 Task: Check the average views per listing of tub shower in the last 1 year.
Action: Mouse moved to (1137, 268)
Screenshot: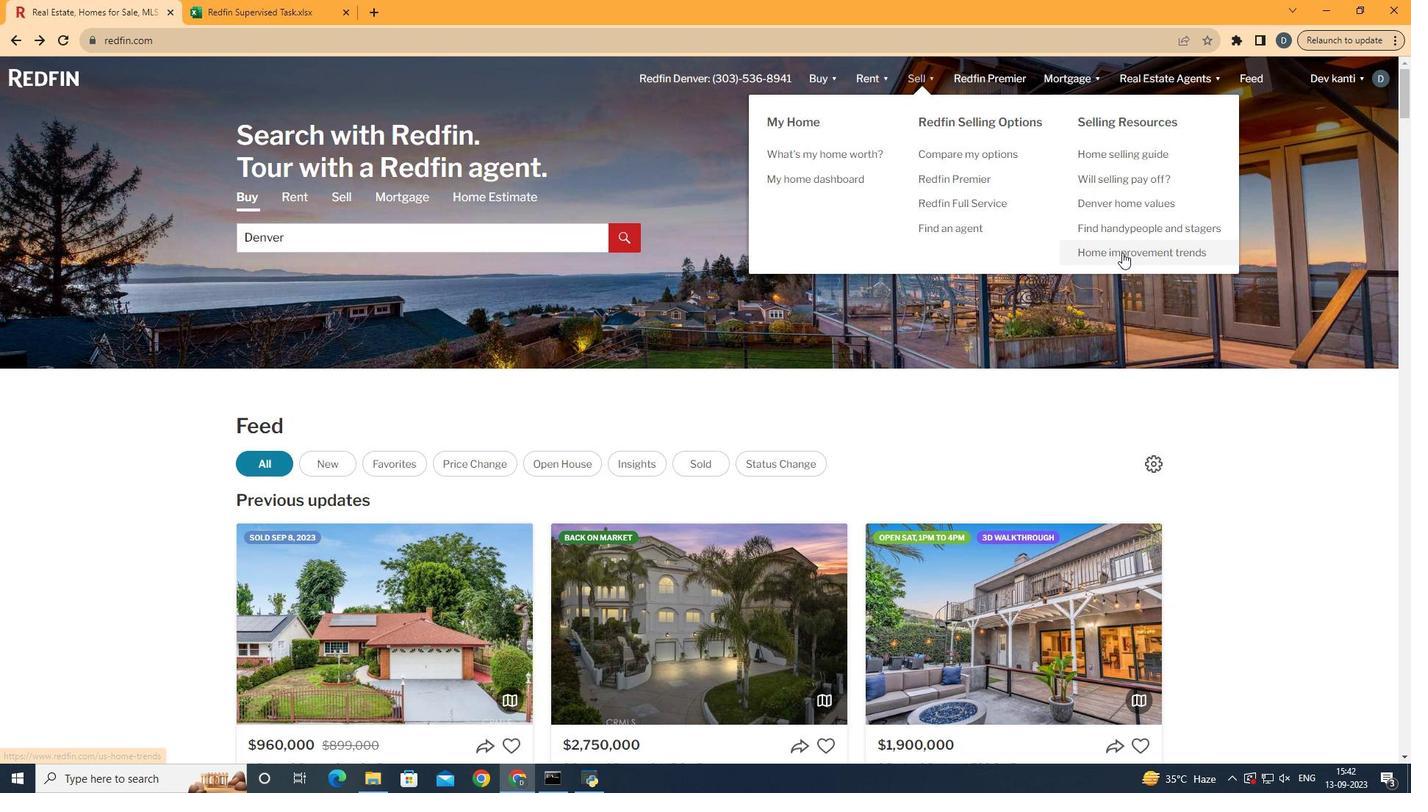 
Action: Mouse pressed left at (1137, 268)
Screenshot: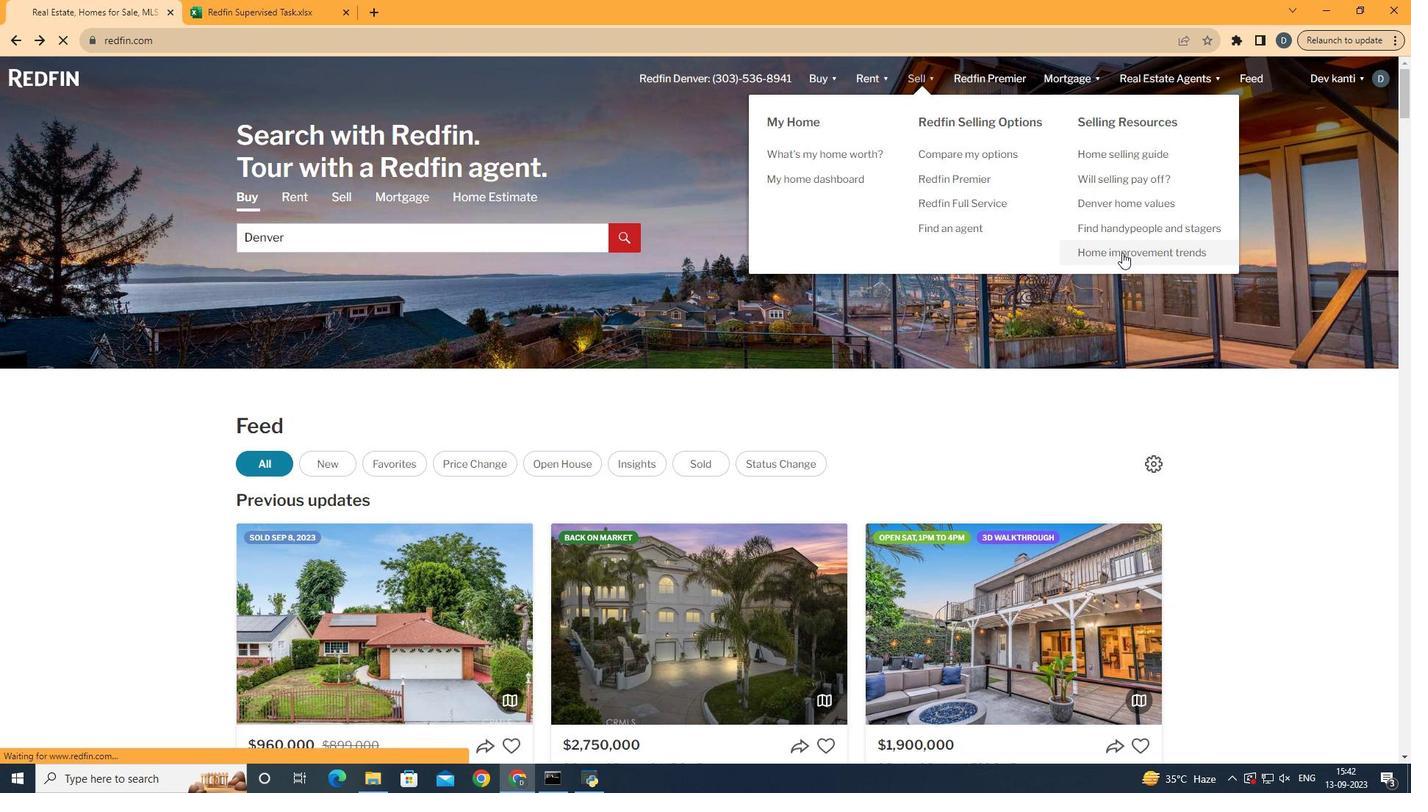 
Action: Mouse moved to (393, 294)
Screenshot: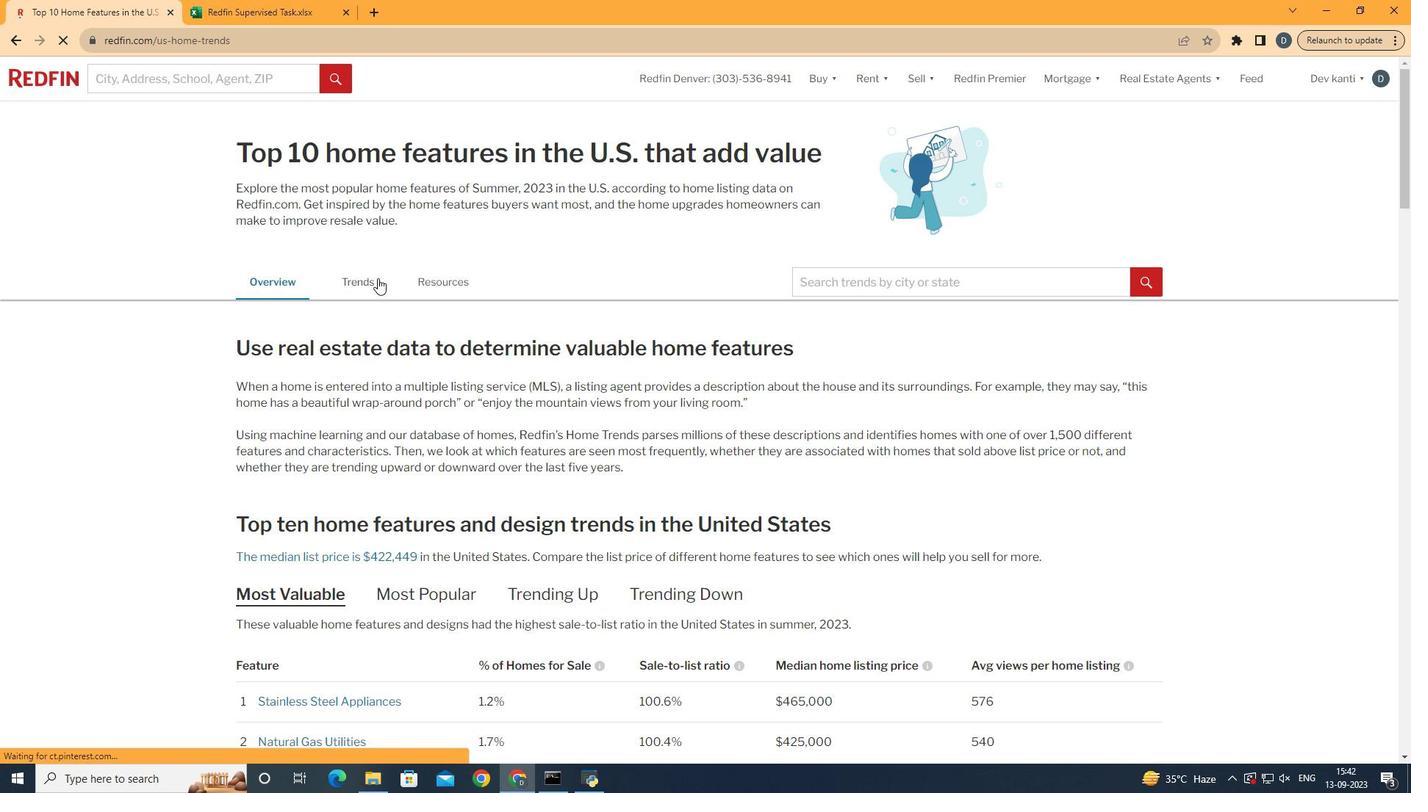 
Action: Mouse pressed left at (393, 294)
Screenshot: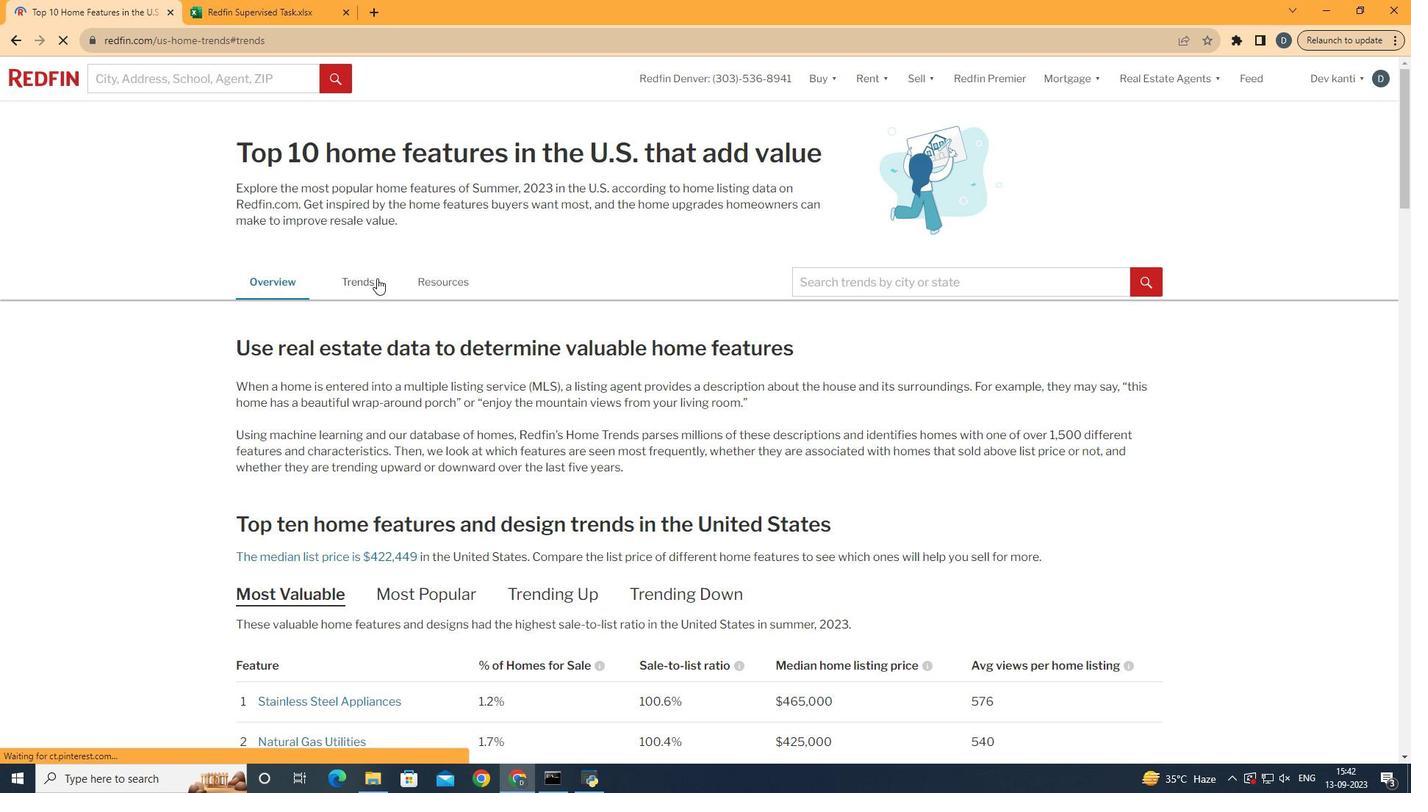 
Action: Mouse moved to (507, 349)
Screenshot: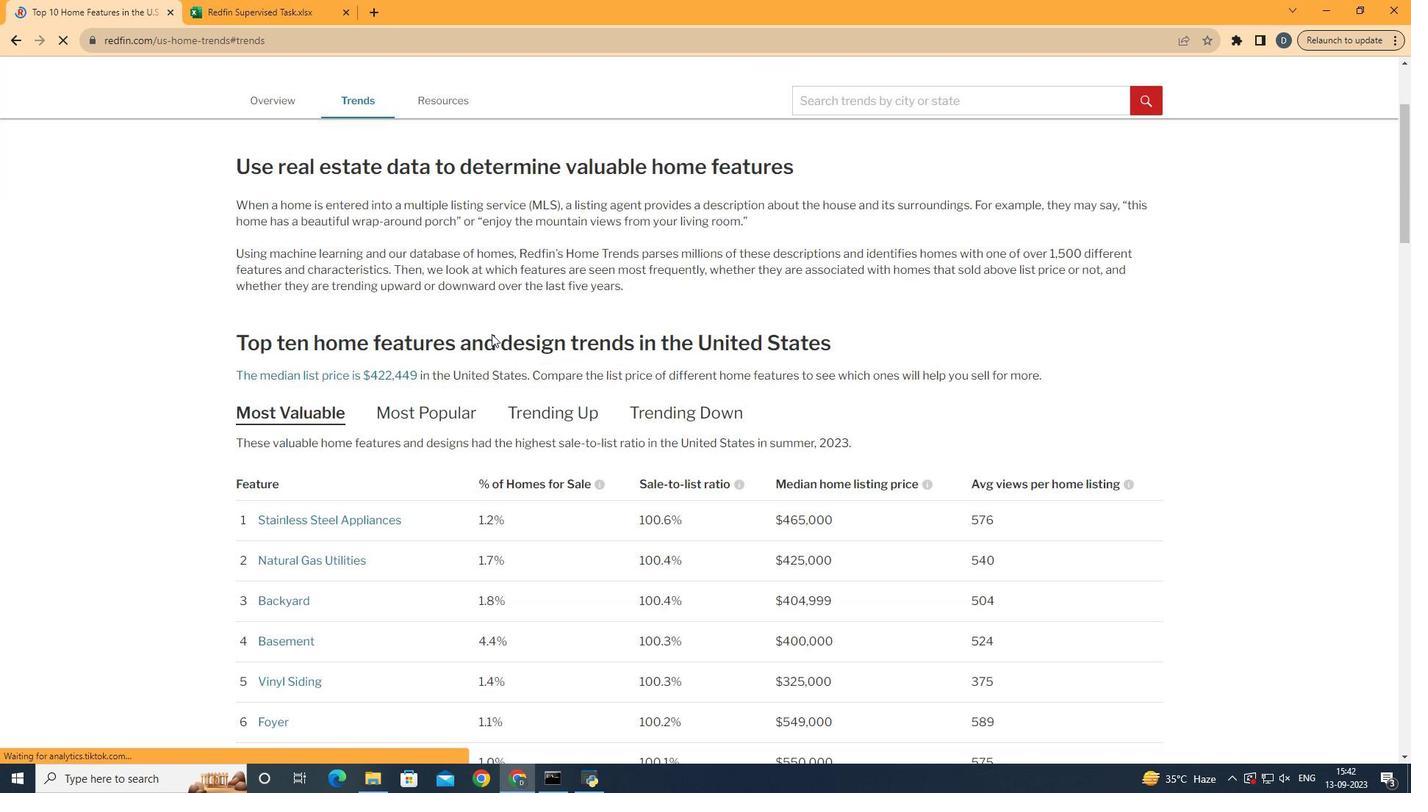 
Action: Mouse scrolled (507, 349) with delta (0, 0)
Screenshot: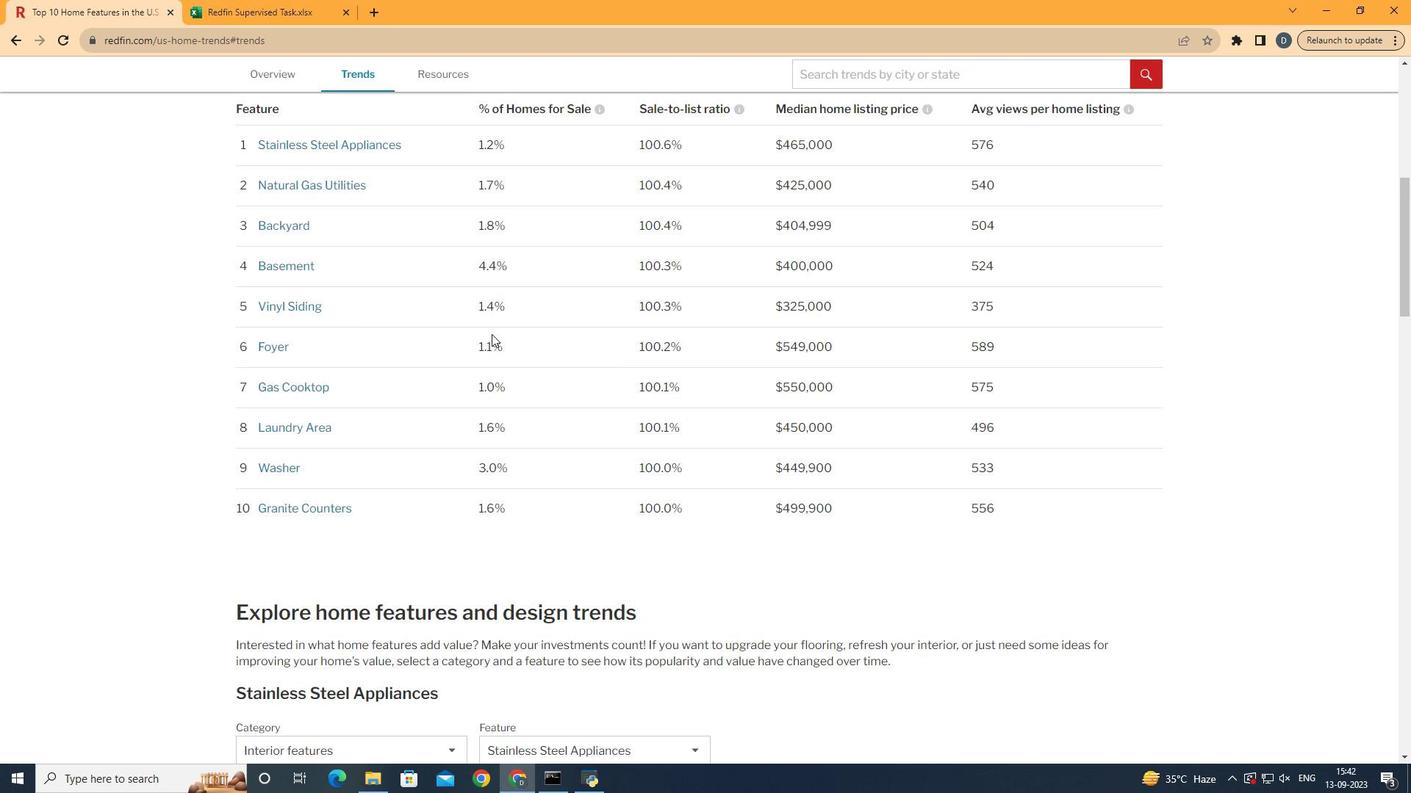 
Action: Mouse scrolled (507, 349) with delta (0, 0)
Screenshot: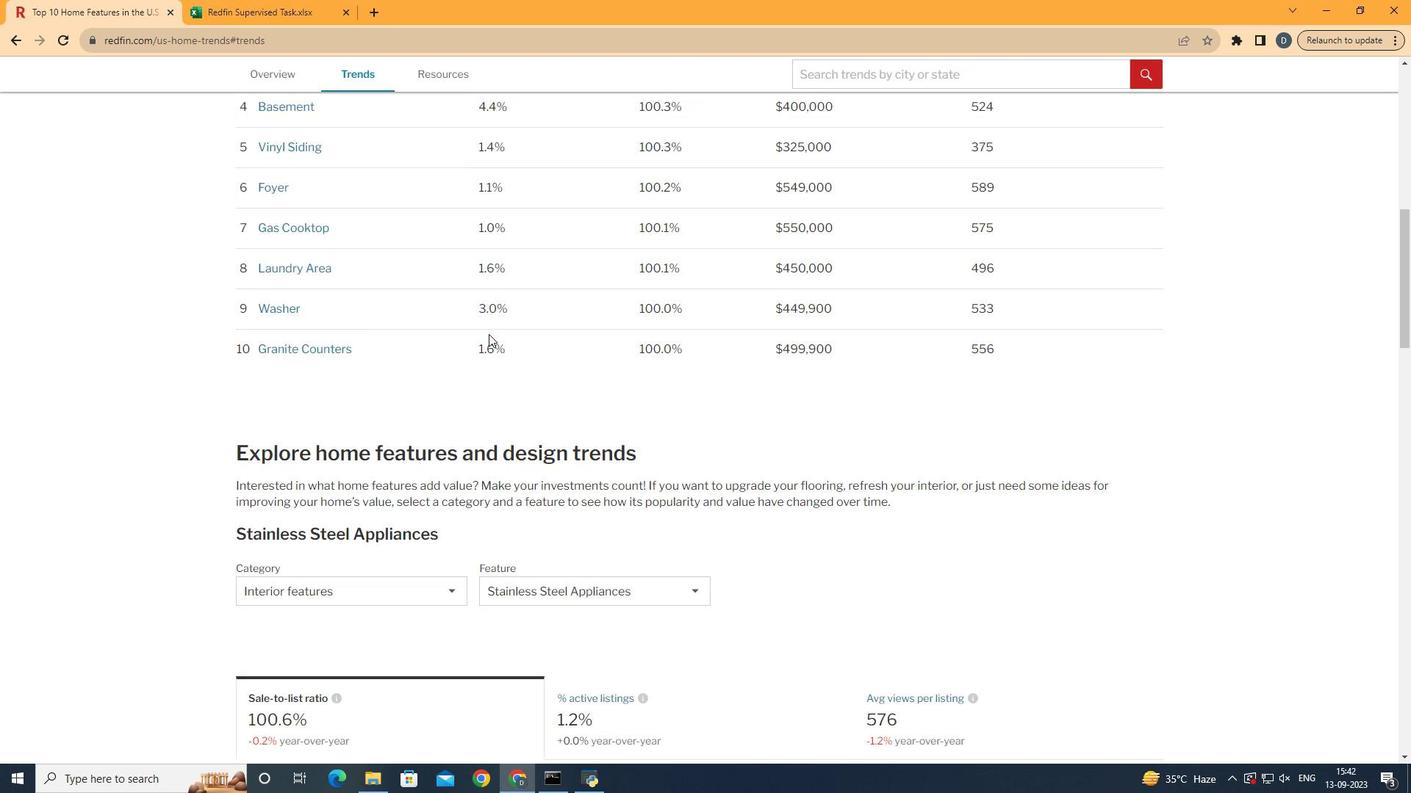 
Action: Mouse scrolled (507, 349) with delta (0, 0)
Screenshot: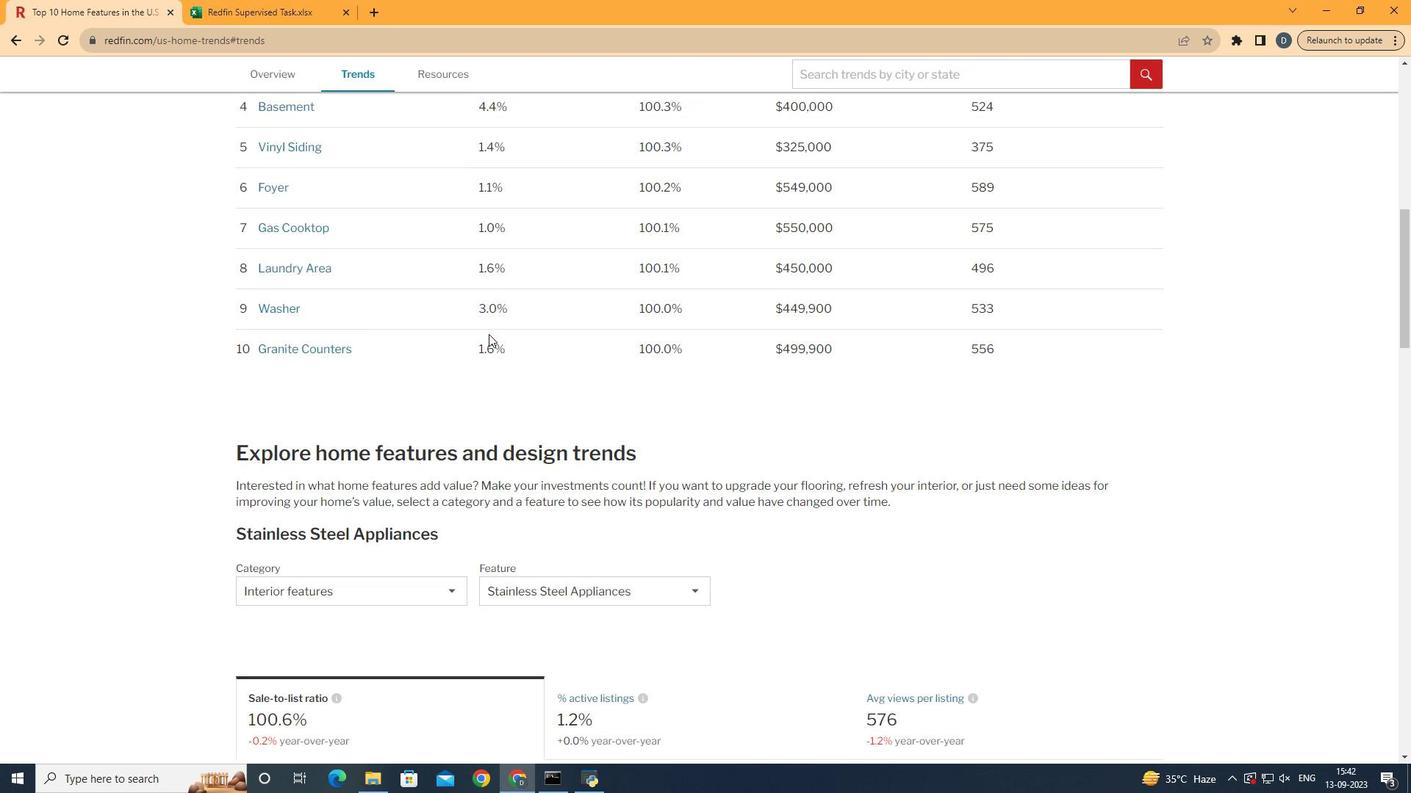 
Action: Mouse scrolled (507, 349) with delta (0, 0)
Screenshot: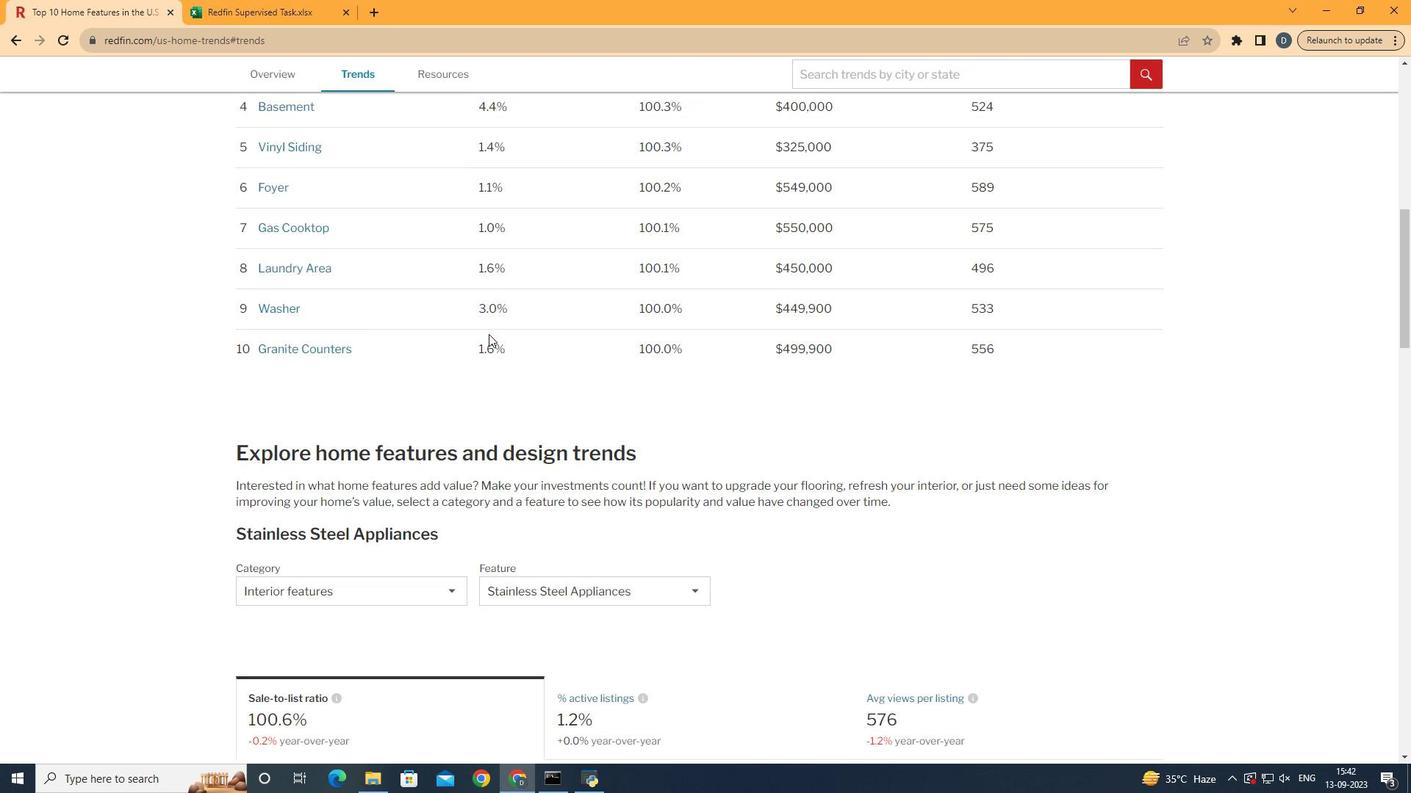 
Action: Mouse scrolled (507, 349) with delta (0, 0)
Screenshot: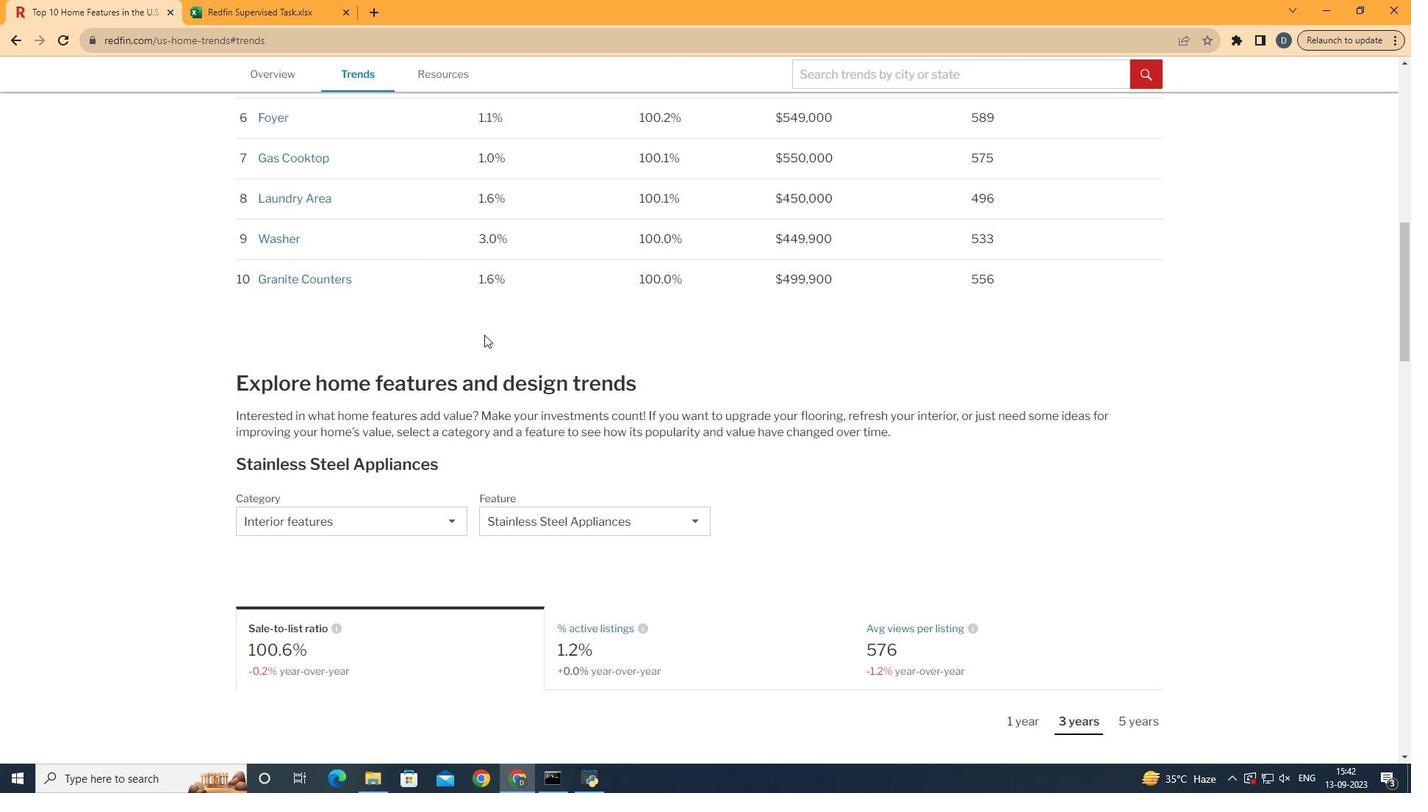
Action: Mouse moved to (496, 350)
Screenshot: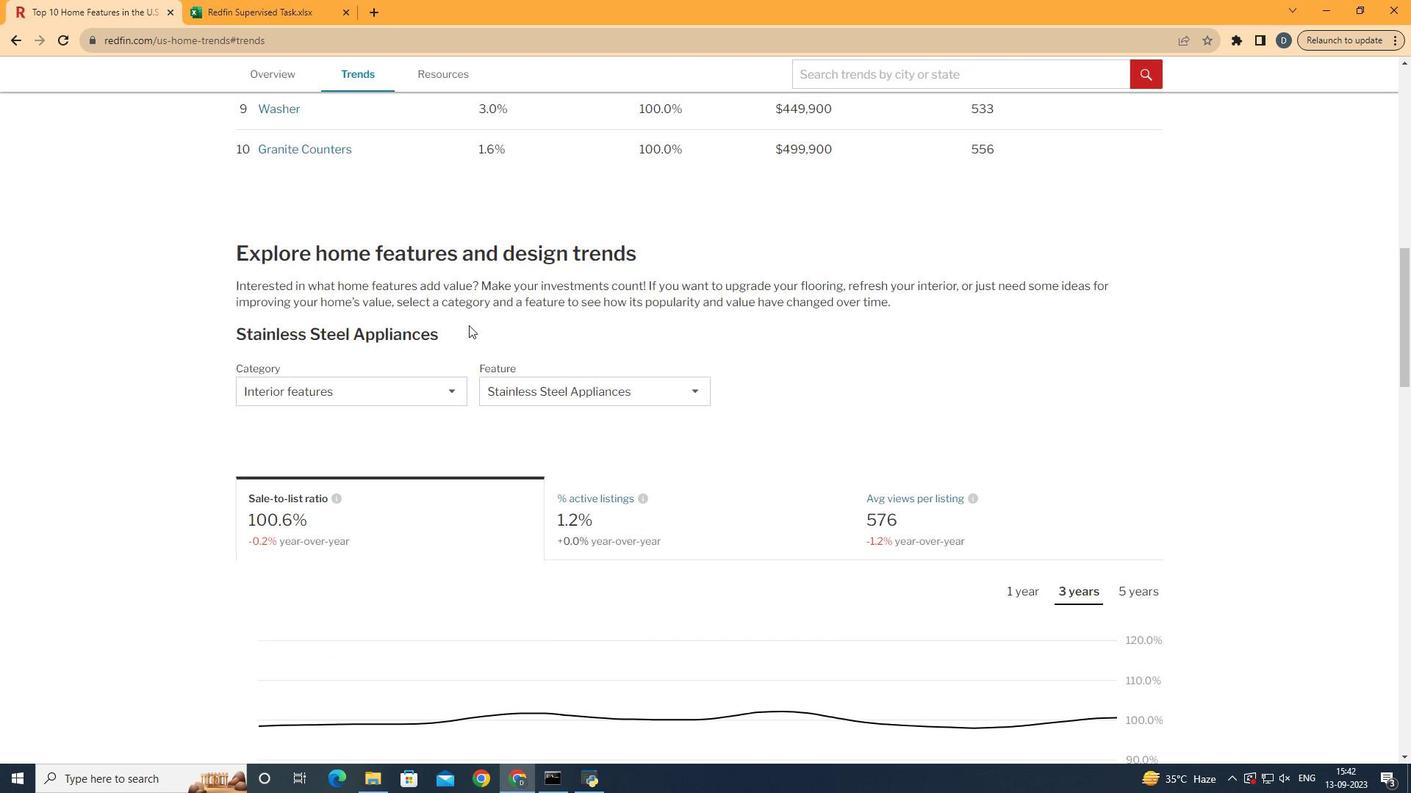 
Action: Mouse scrolled (496, 349) with delta (0, 0)
Screenshot: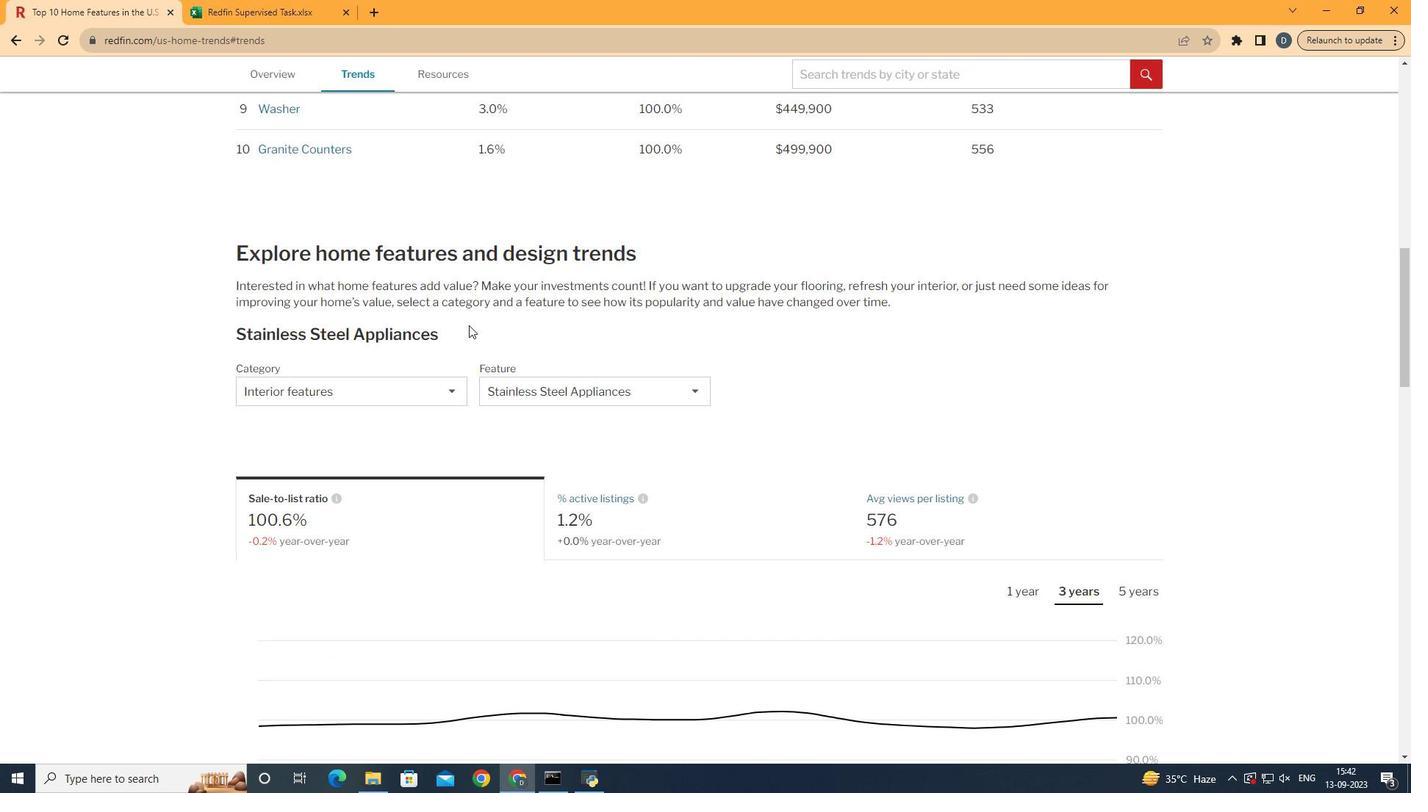 
Action: Mouse moved to (496, 350)
Screenshot: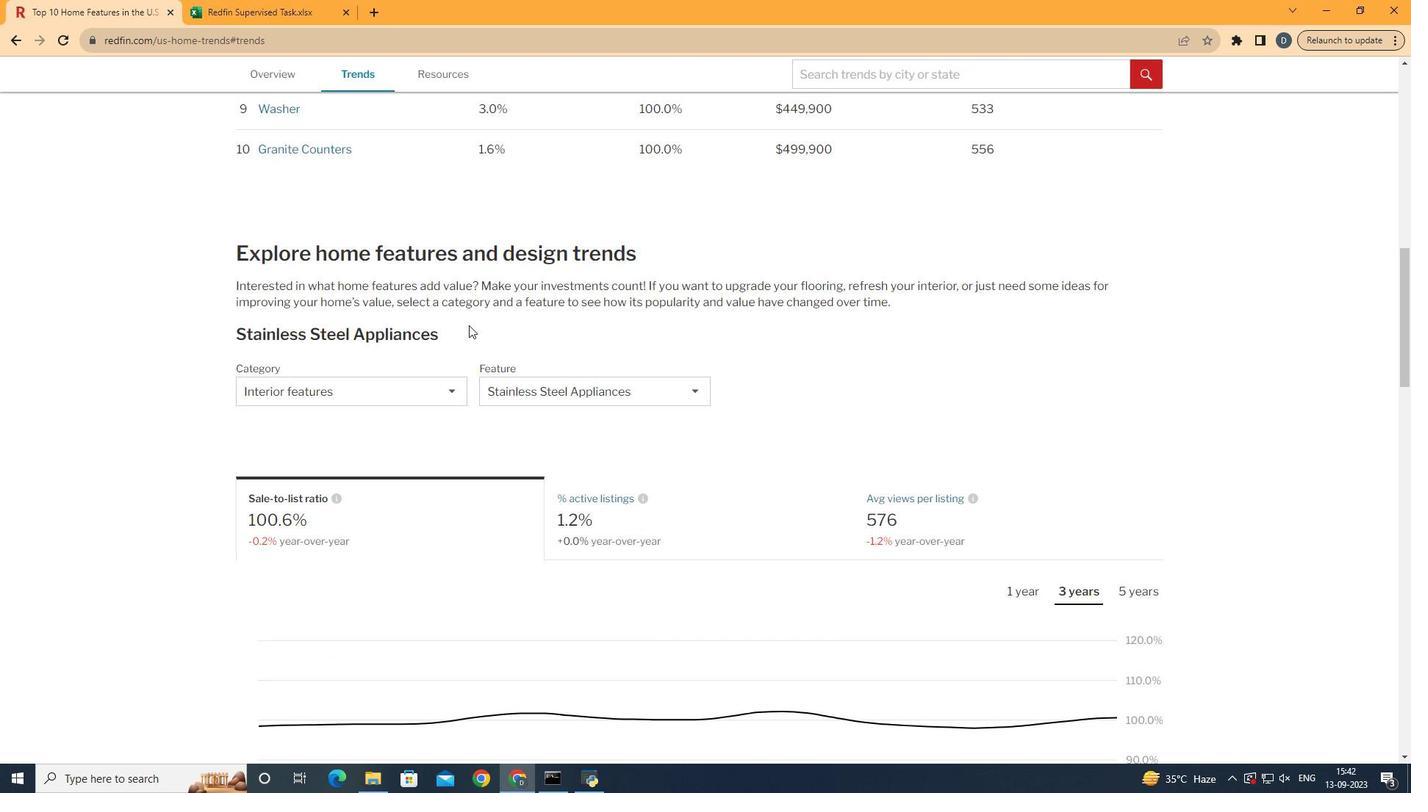 
Action: Mouse scrolled (496, 349) with delta (0, 0)
Screenshot: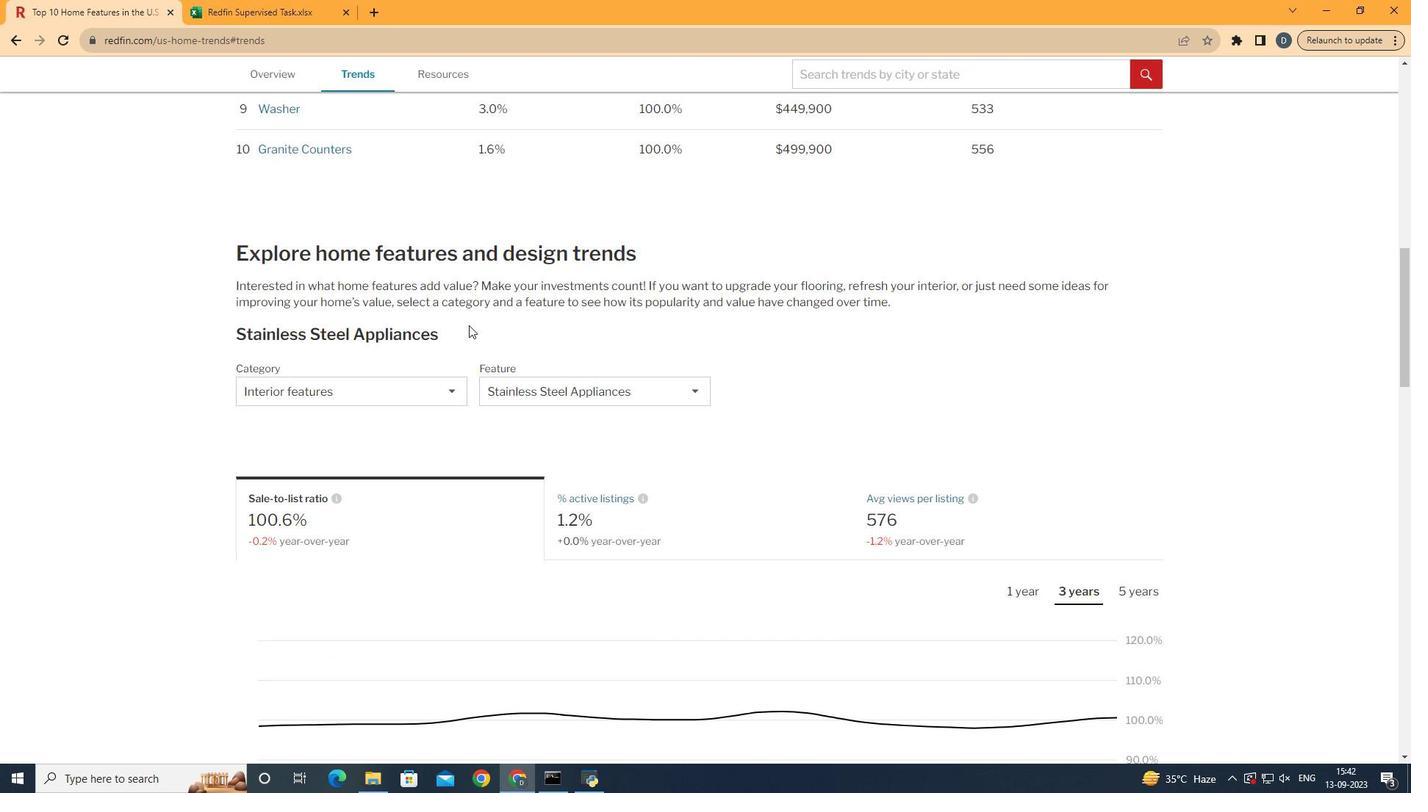 
Action: Mouse moved to (400, 387)
Screenshot: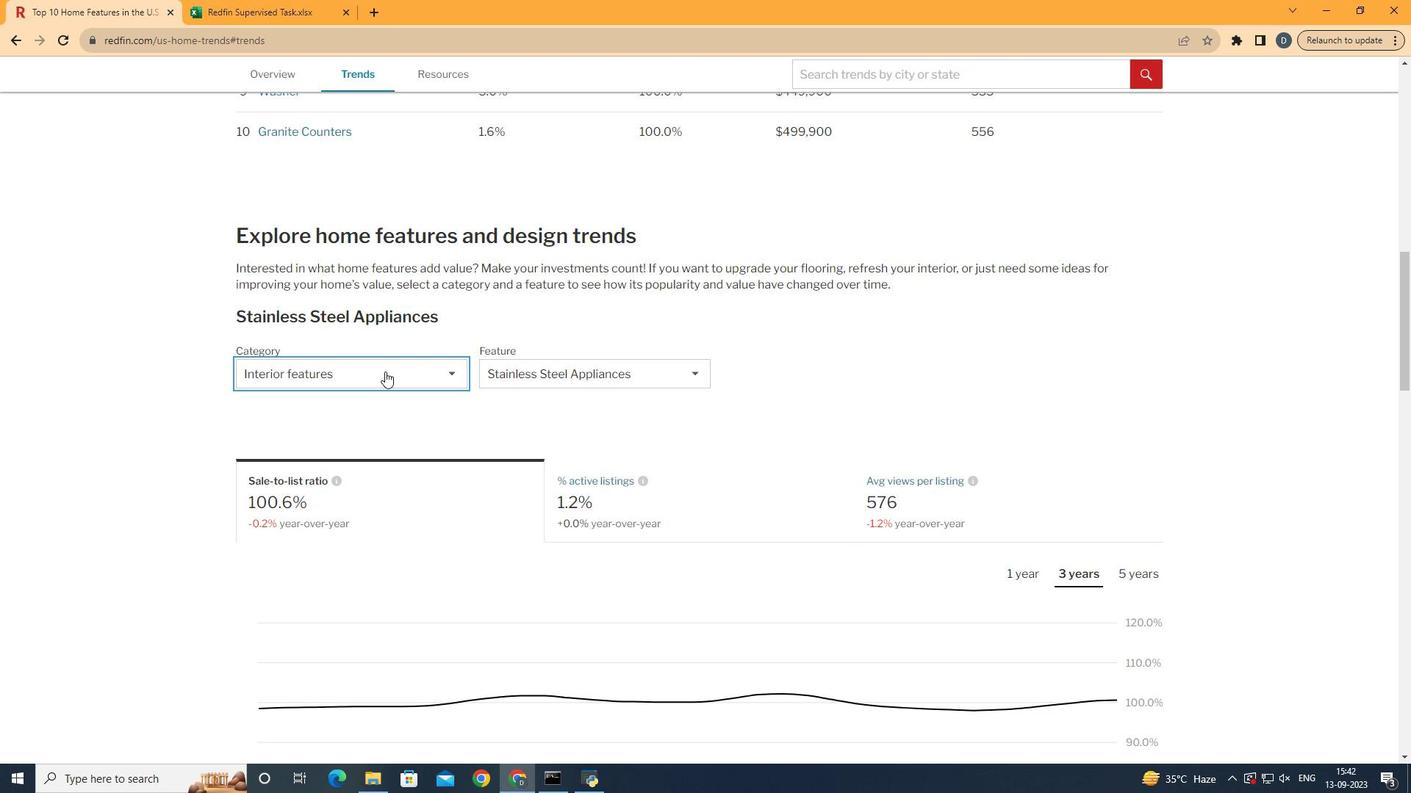
Action: Mouse pressed left at (400, 387)
Screenshot: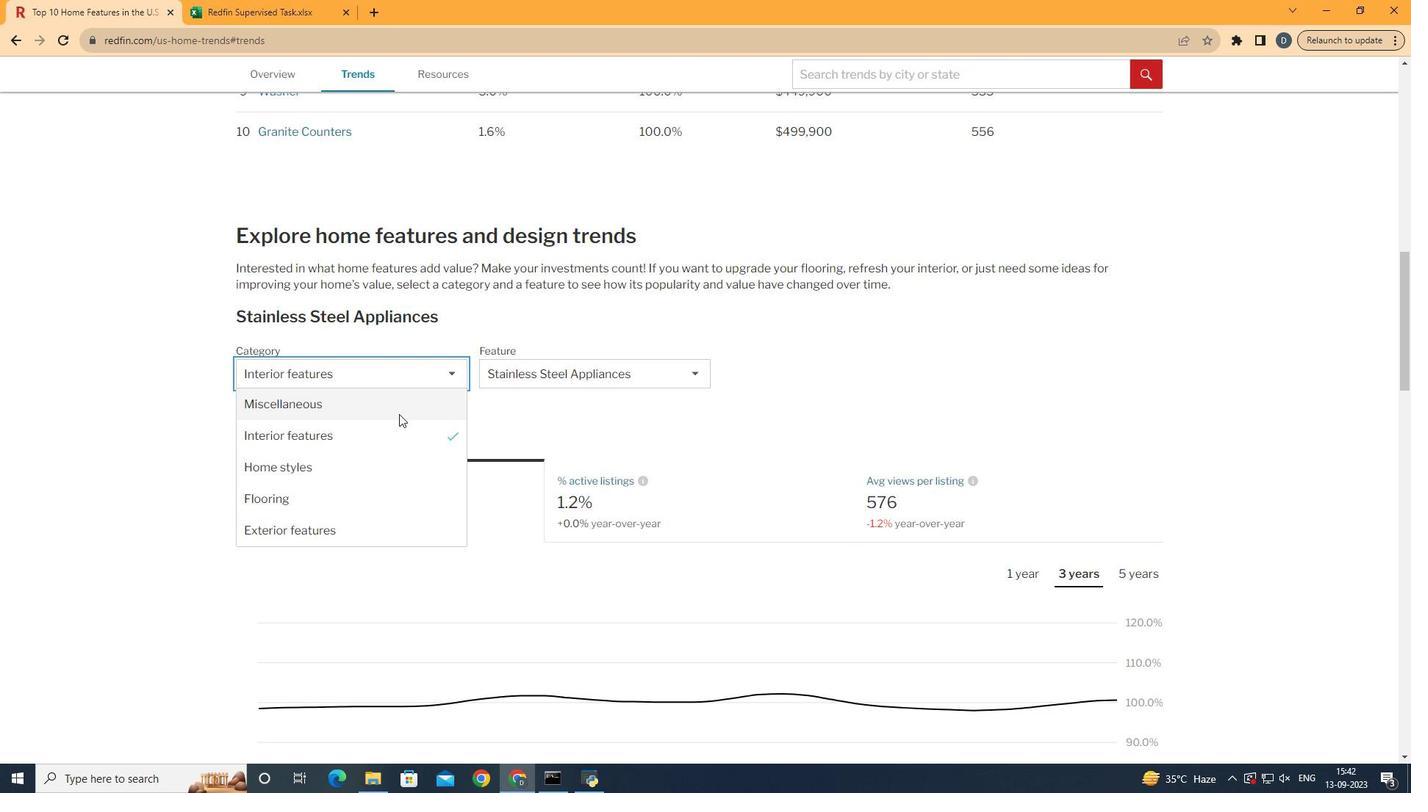 
Action: Mouse moved to (416, 460)
Screenshot: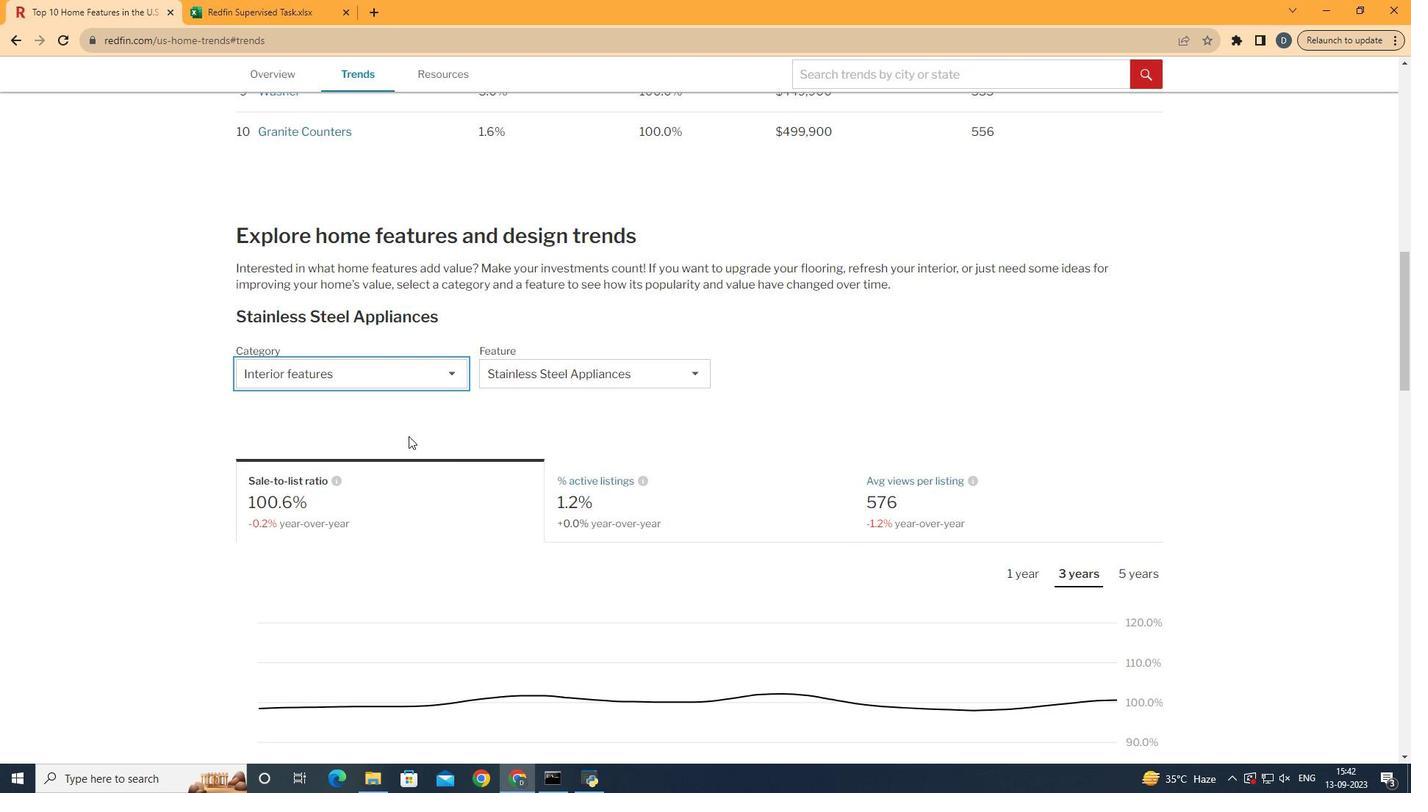 
Action: Mouse pressed left at (416, 460)
Screenshot: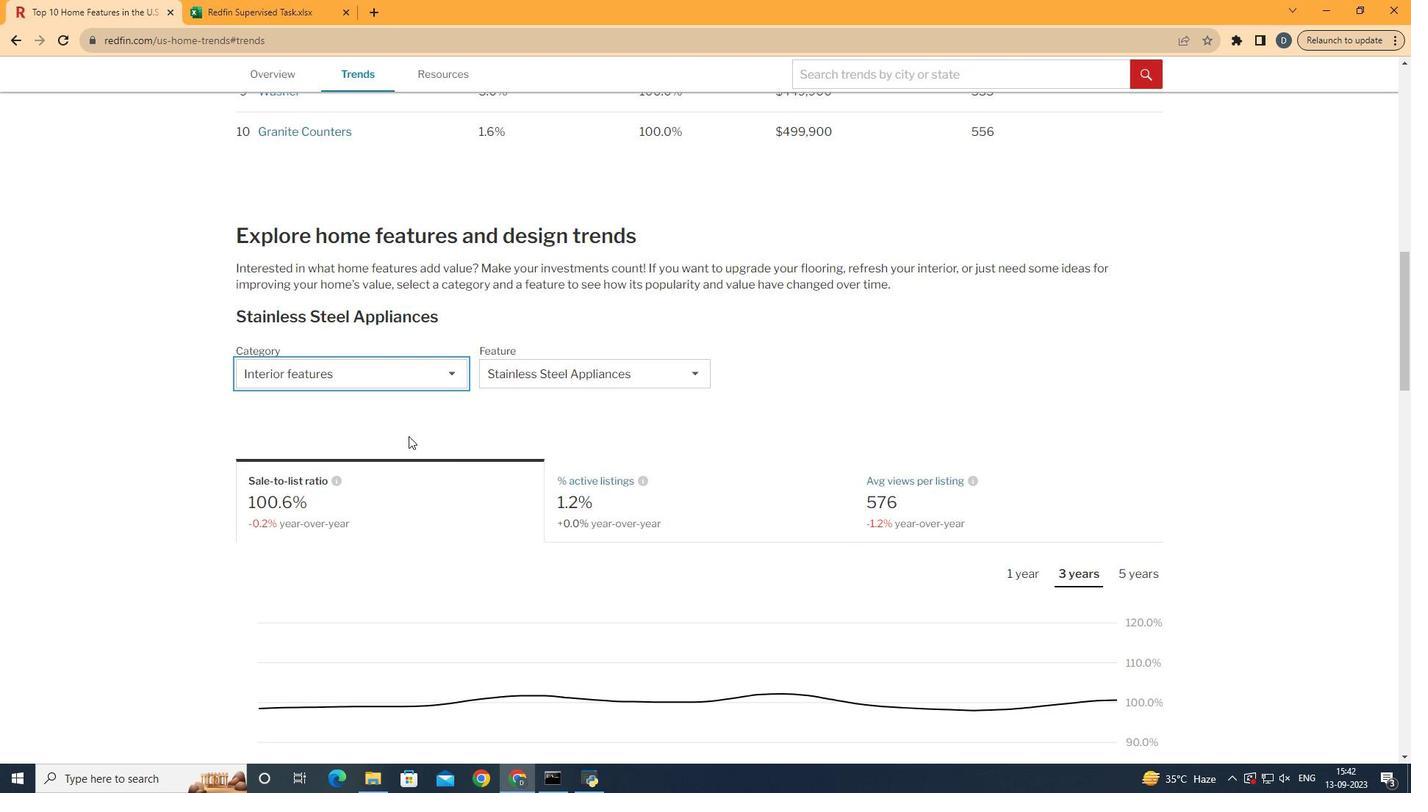 
Action: Mouse moved to (568, 389)
Screenshot: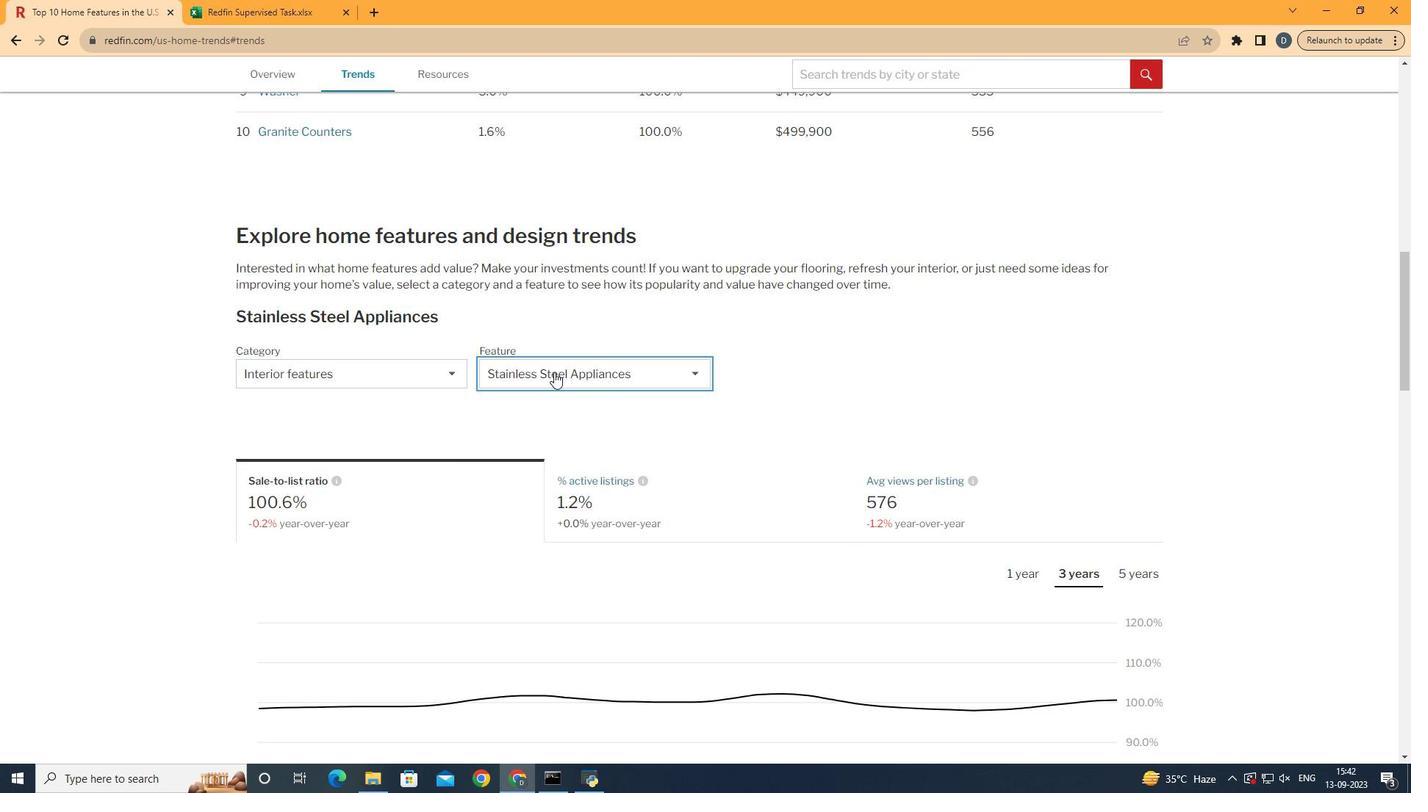 
Action: Mouse pressed left at (568, 389)
Screenshot: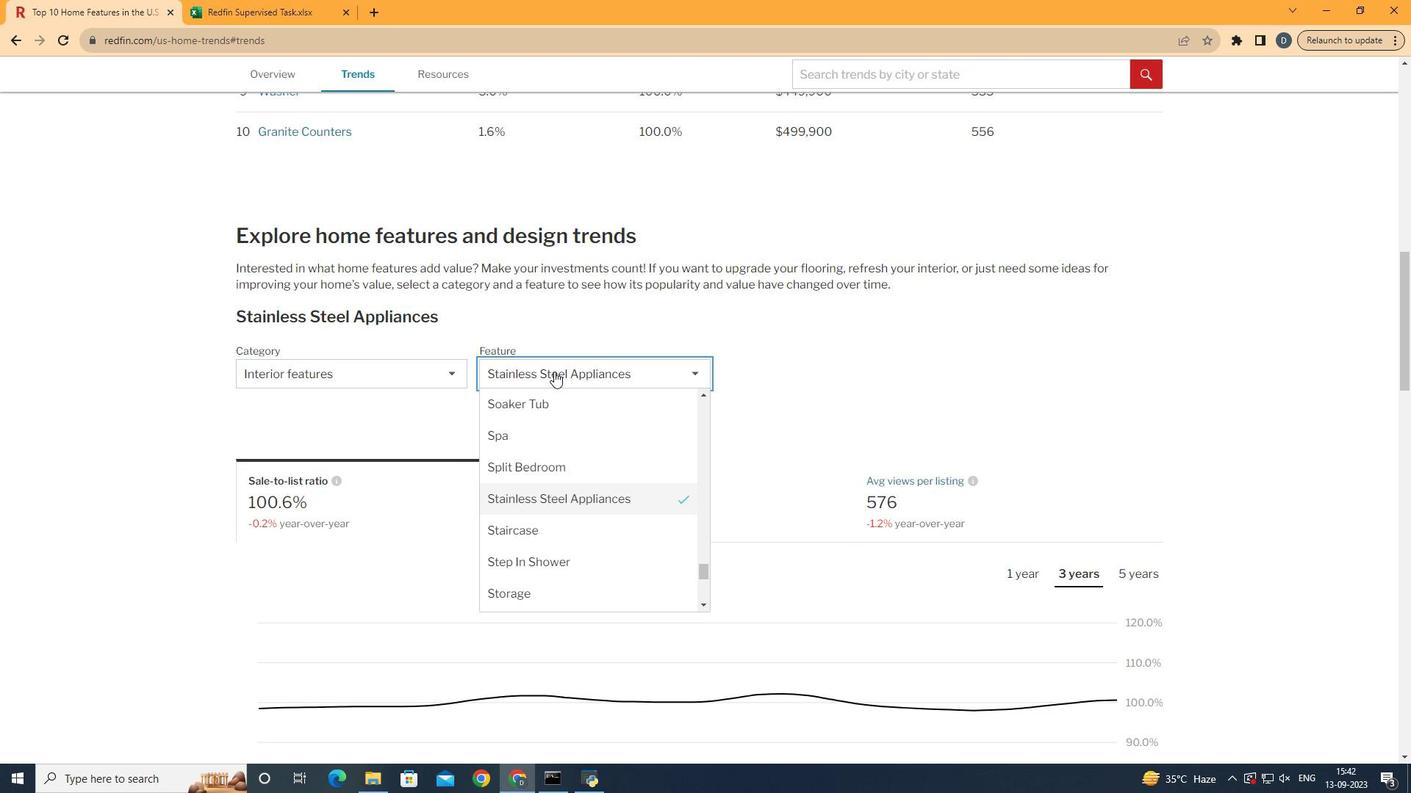 
Action: Mouse moved to (636, 529)
Screenshot: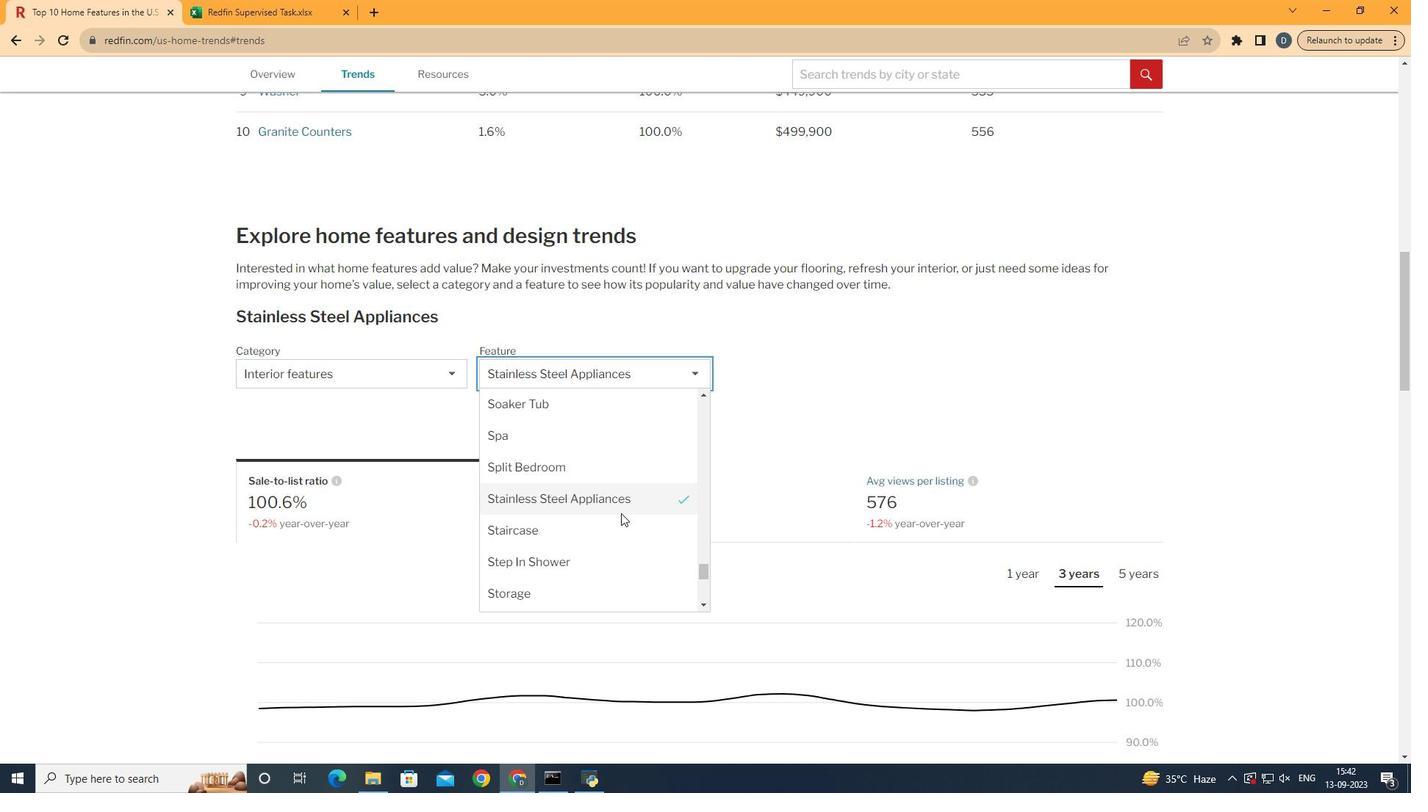 
Action: Mouse scrolled (636, 529) with delta (0, 0)
Screenshot: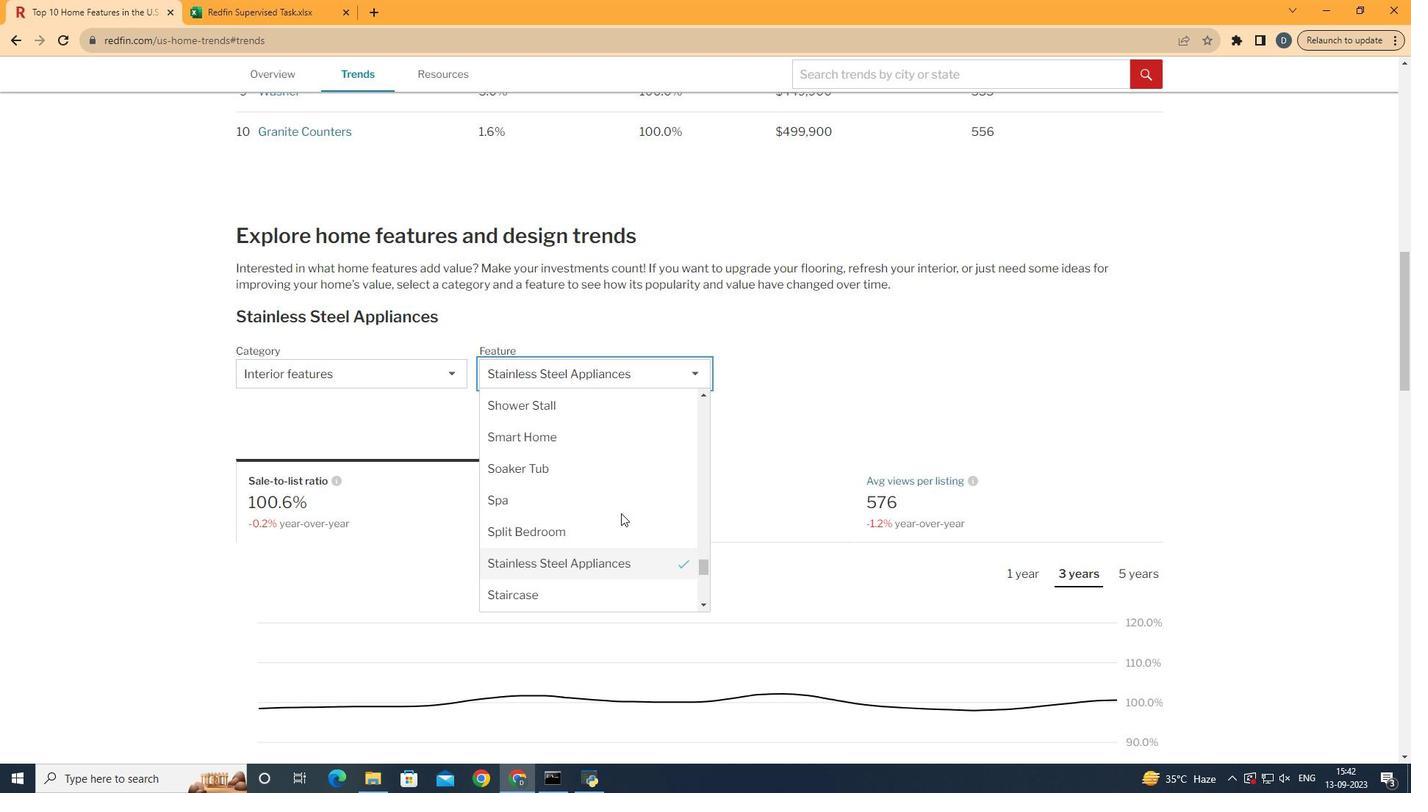 
Action: Mouse moved to (615, 478)
Screenshot: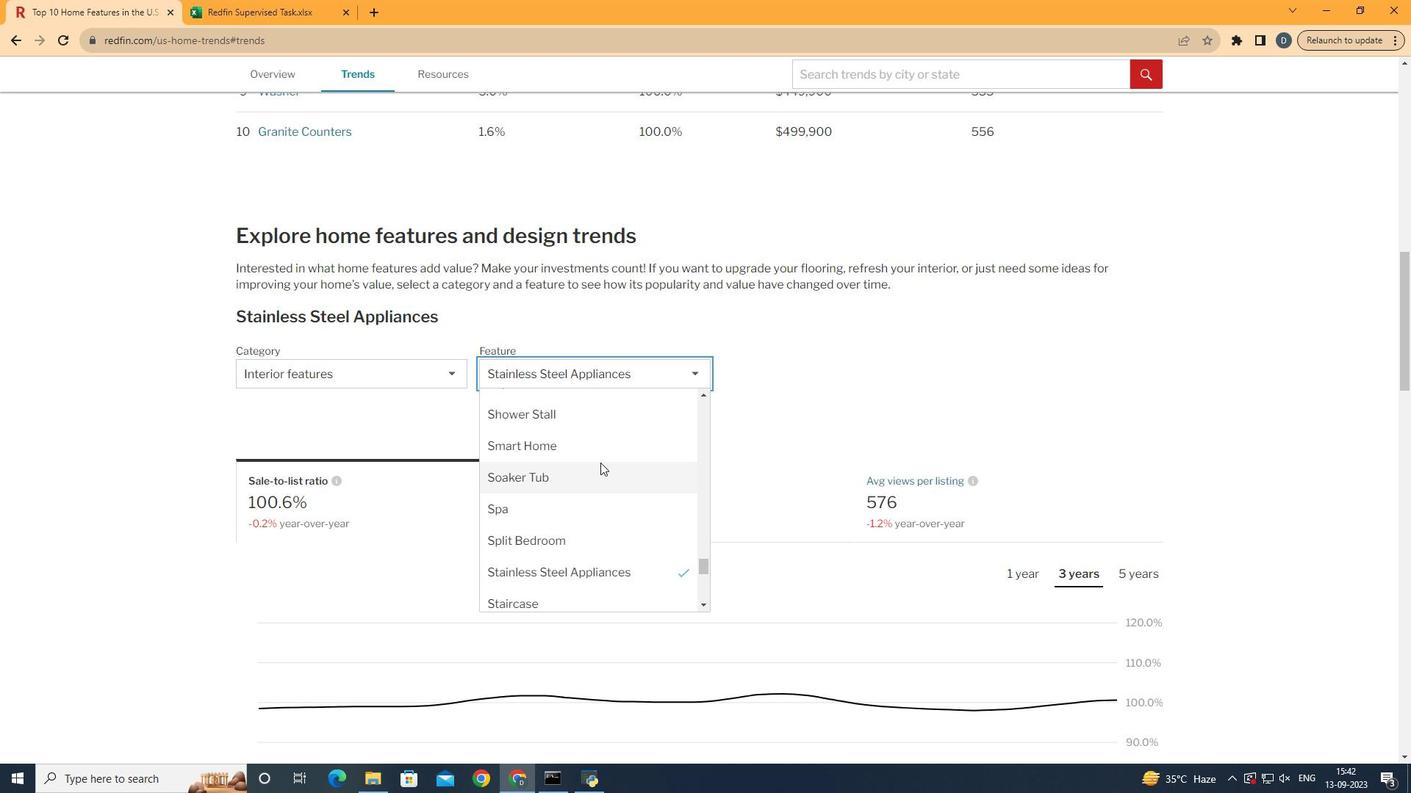
Action: Mouse scrolled (615, 477) with delta (0, 0)
Screenshot: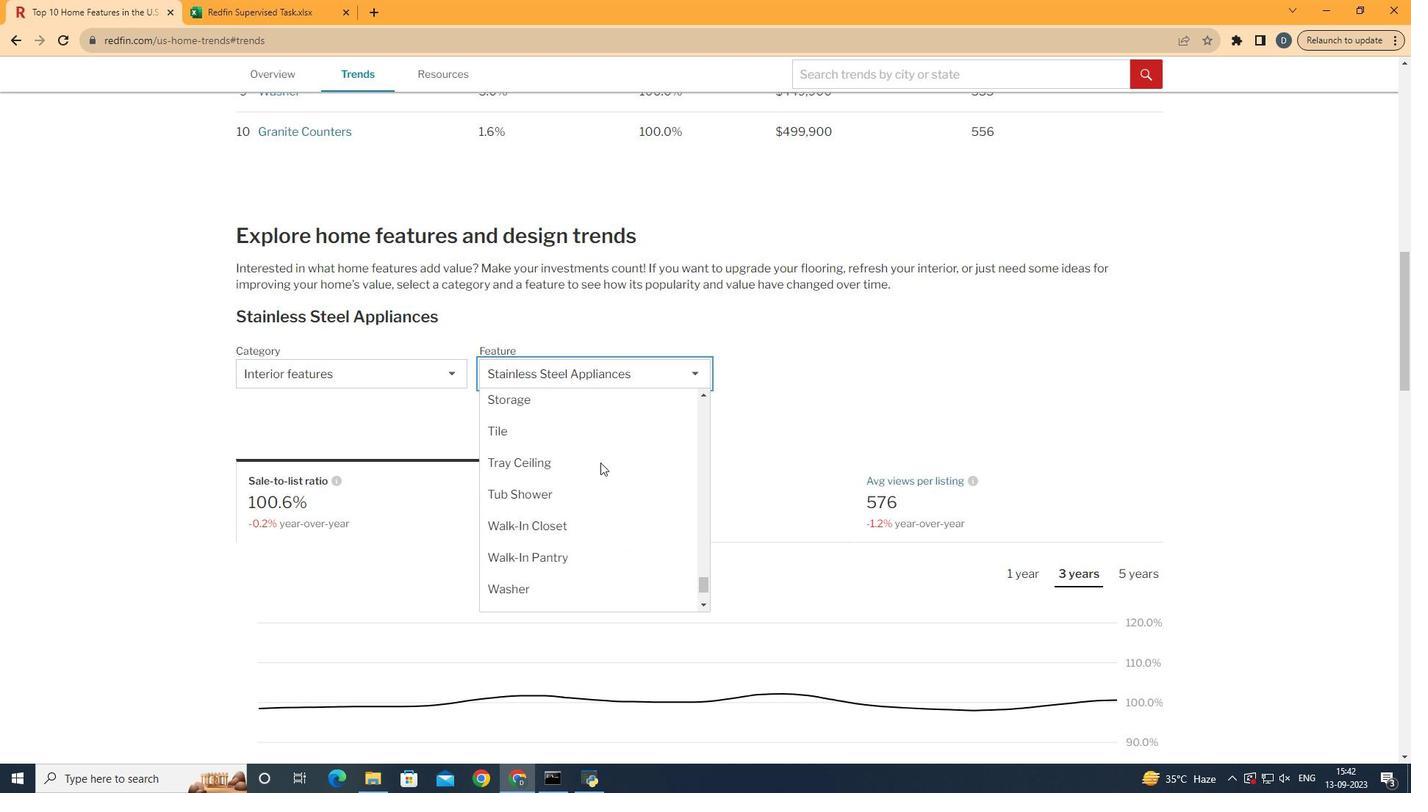 
Action: Mouse scrolled (615, 477) with delta (0, 0)
Screenshot: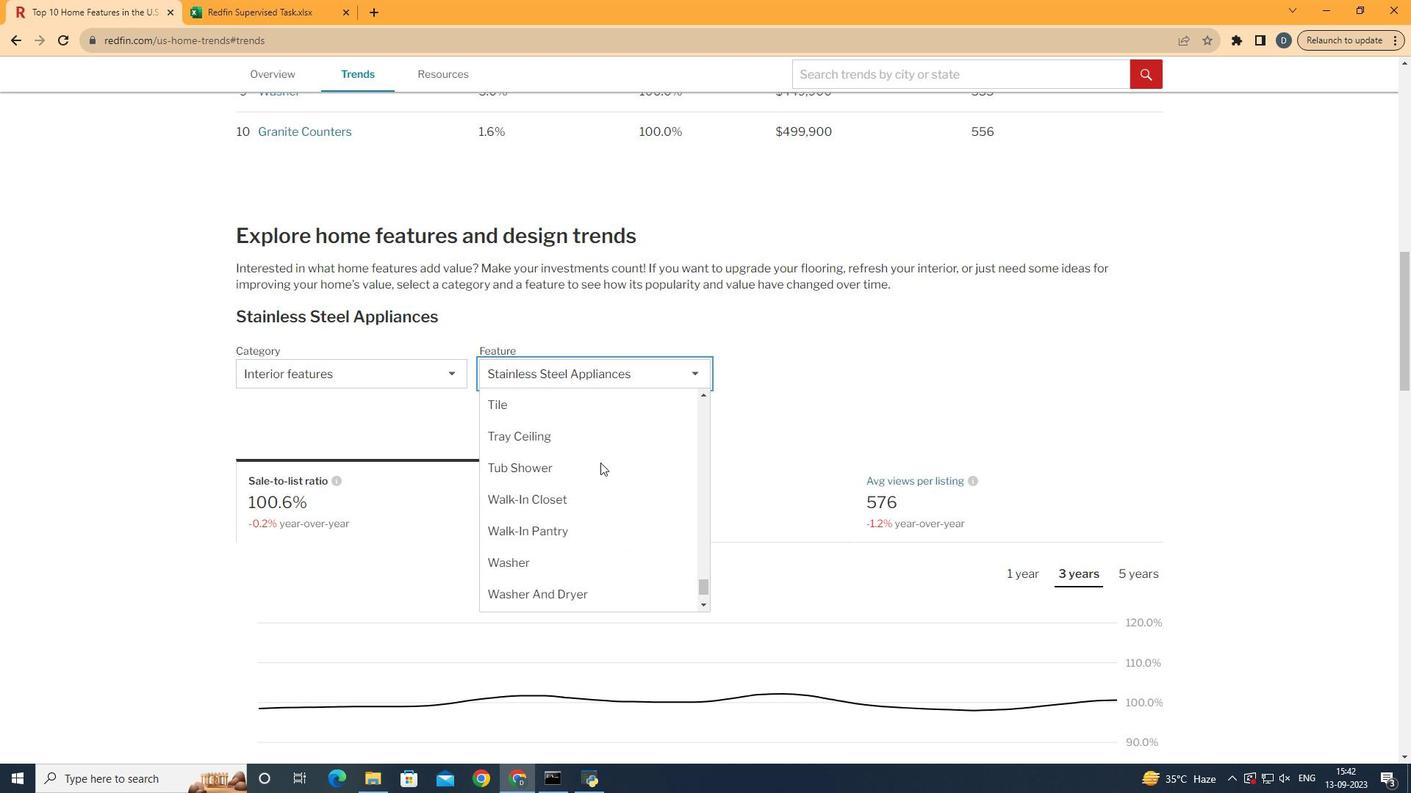 
Action: Mouse scrolled (615, 477) with delta (0, 0)
Screenshot: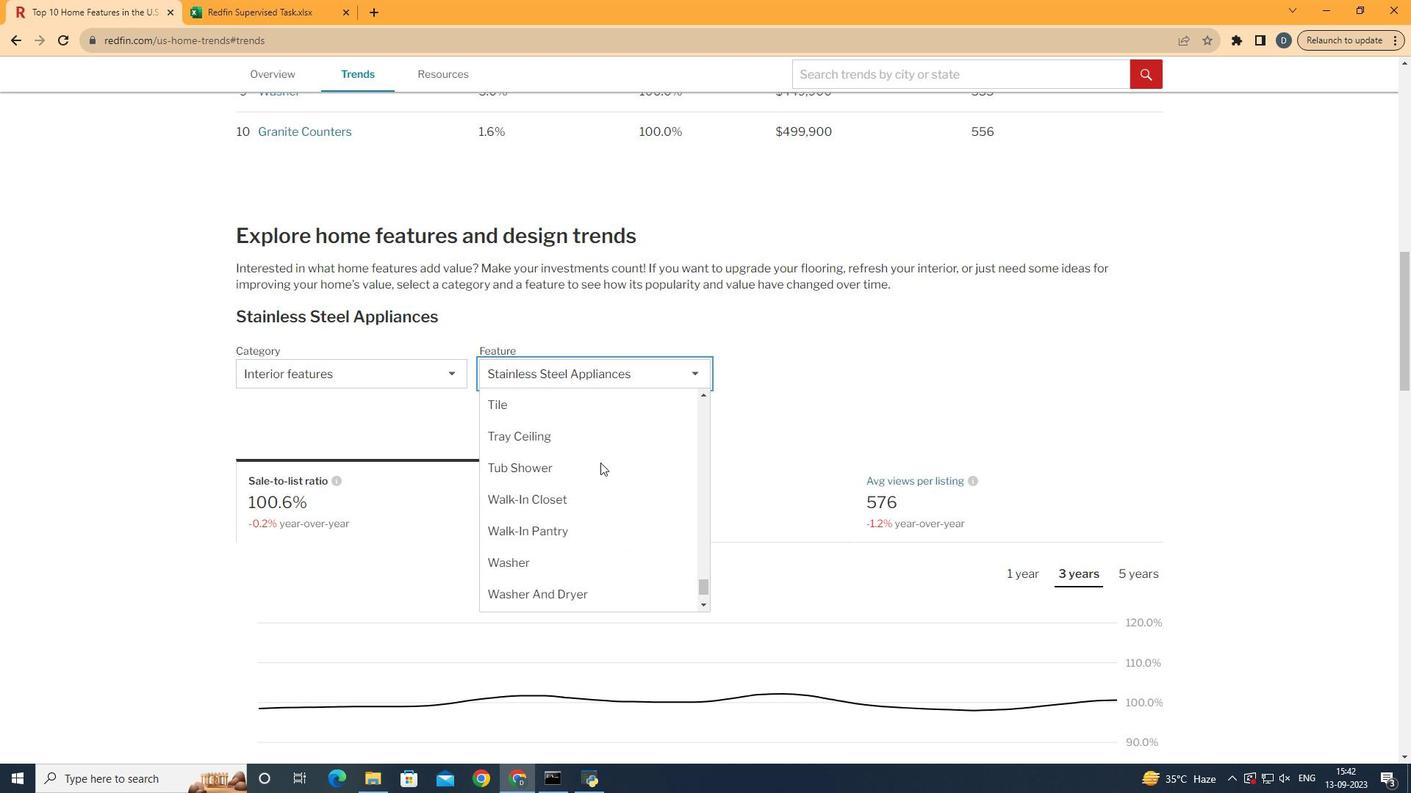 
Action: Mouse scrolled (615, 477) with delta (0, 0)
Screenshot: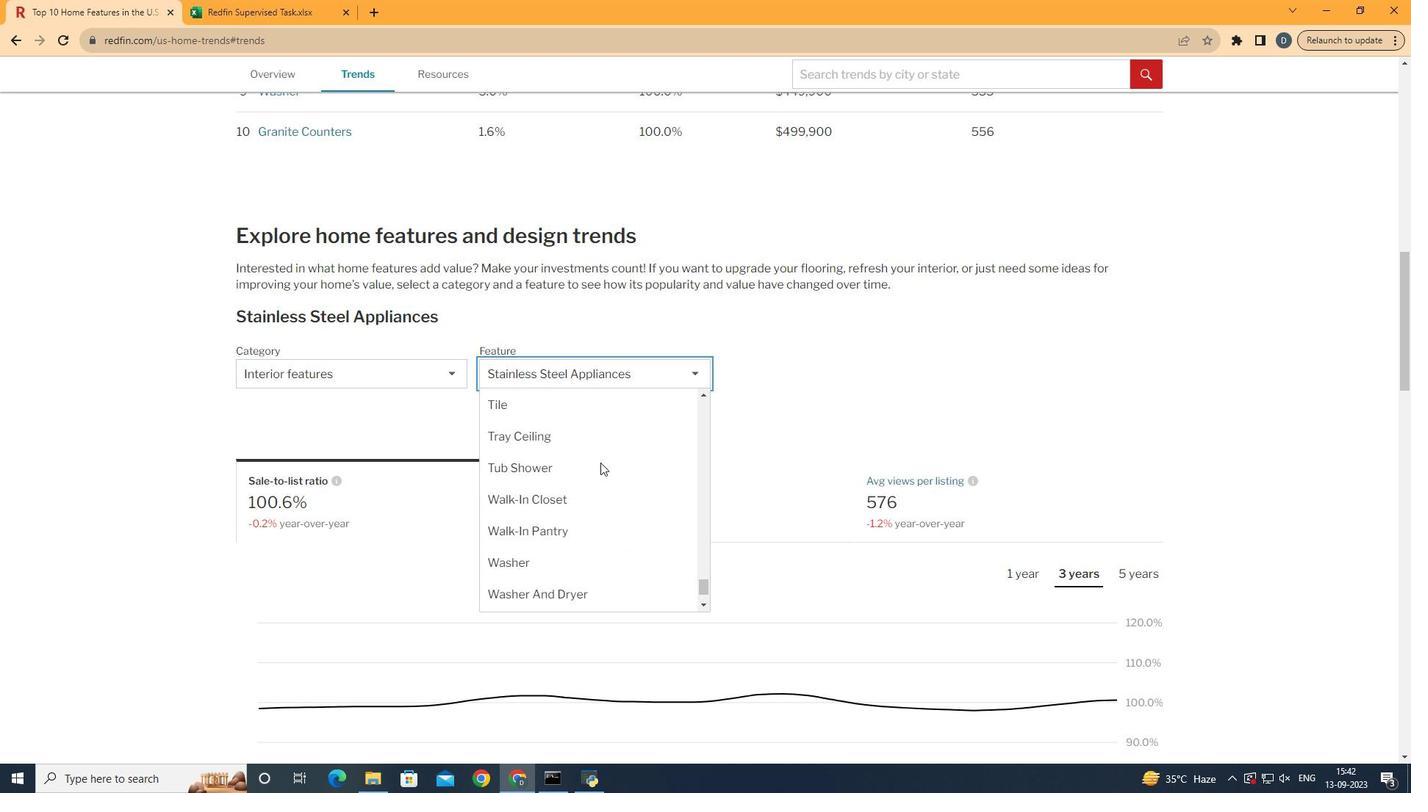 
Action: Mouse moved to (615, 483)
Screenshot: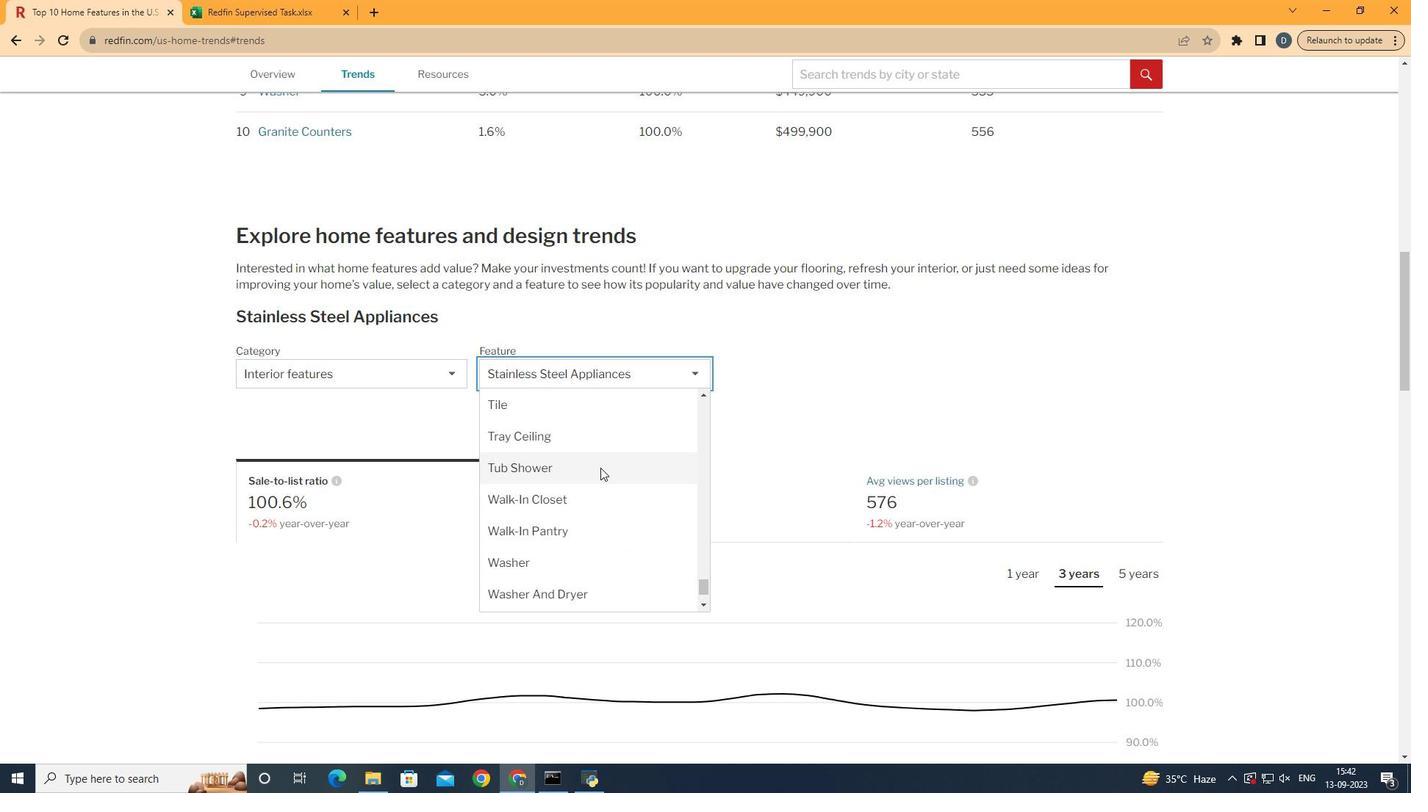 
Action: Mouse pressed left at (615, 483)
Screenshot: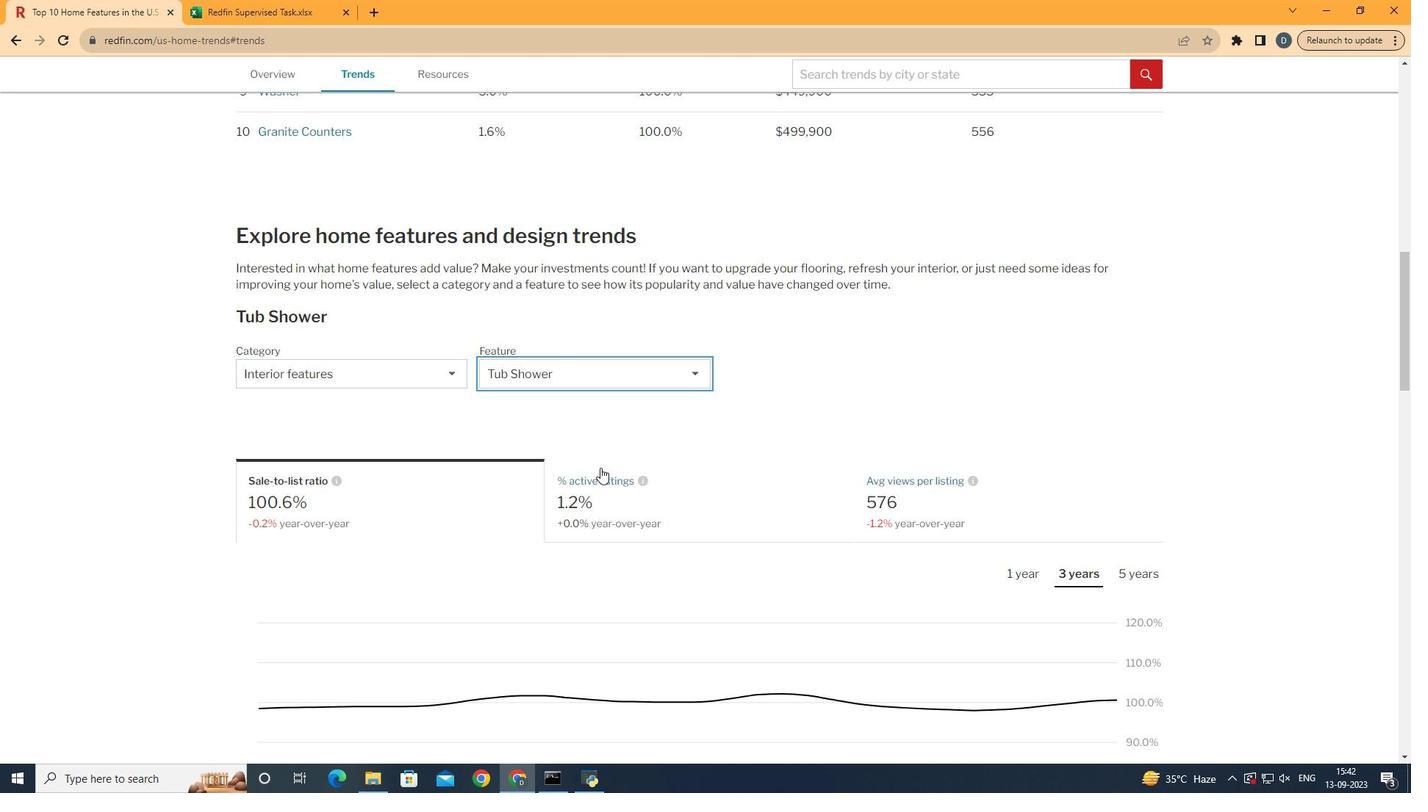 
Action: Mouse moved to (865, 387)
Screenshot: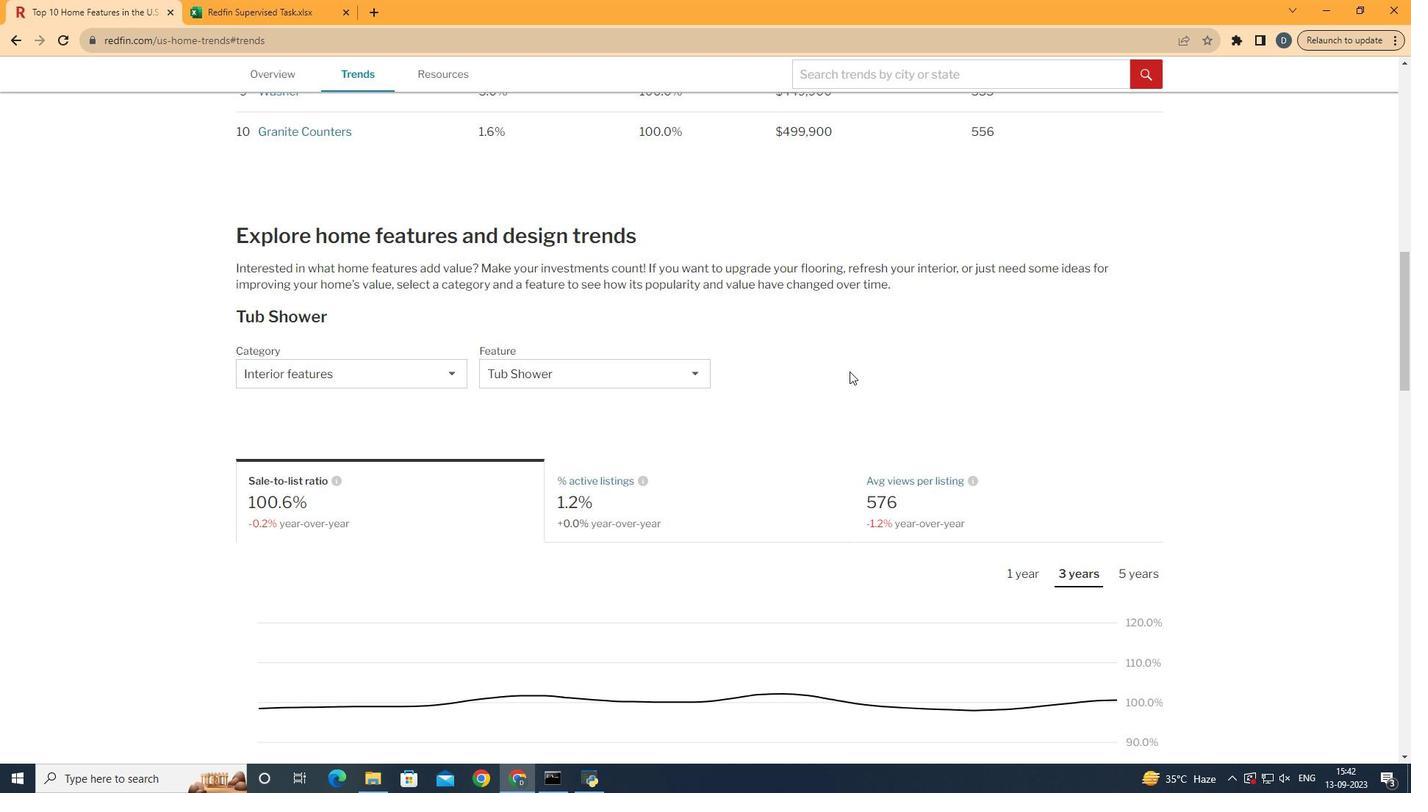 
Action: Mouse pressed left at (865, 387)
Screenshot: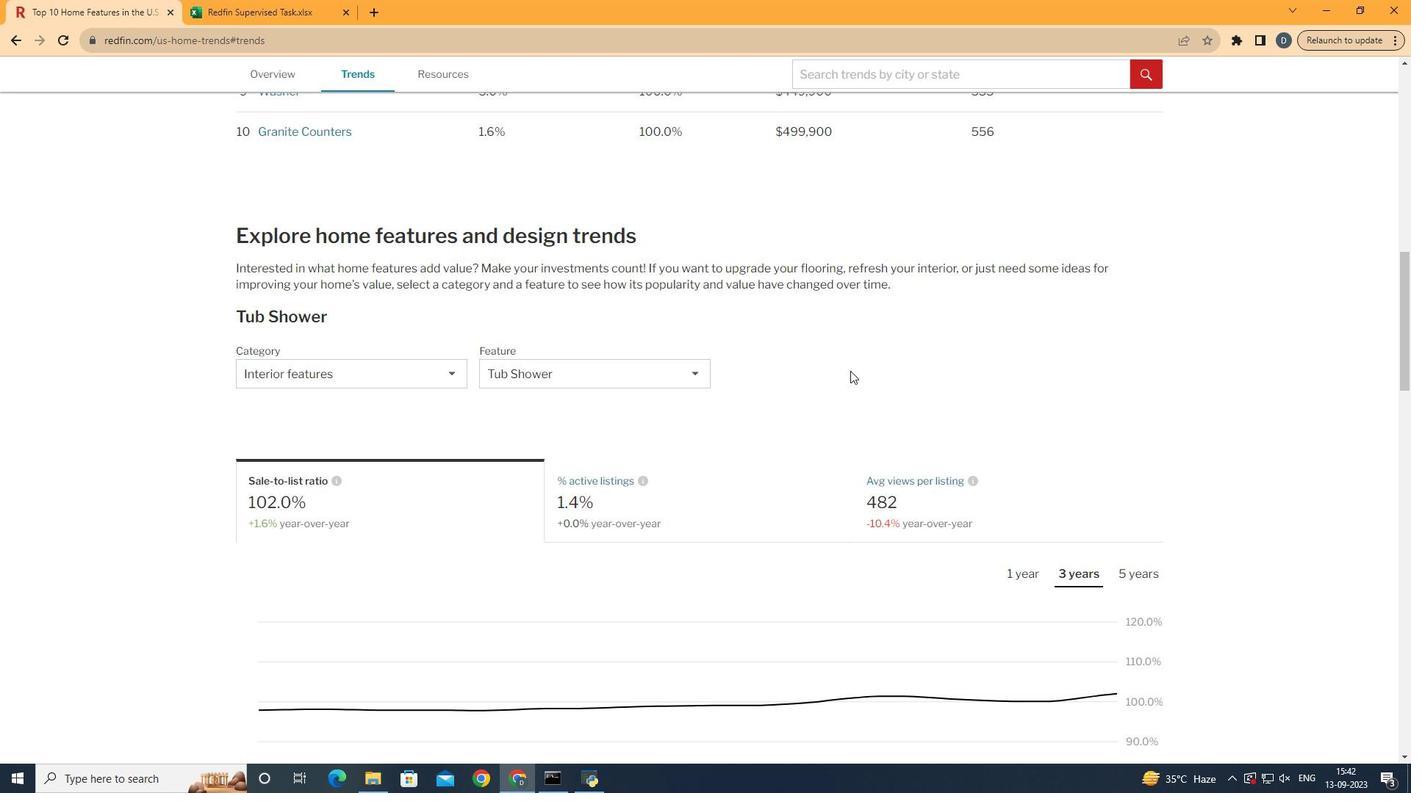 
Action: Mouse moved to (732, 407)
Screenshot: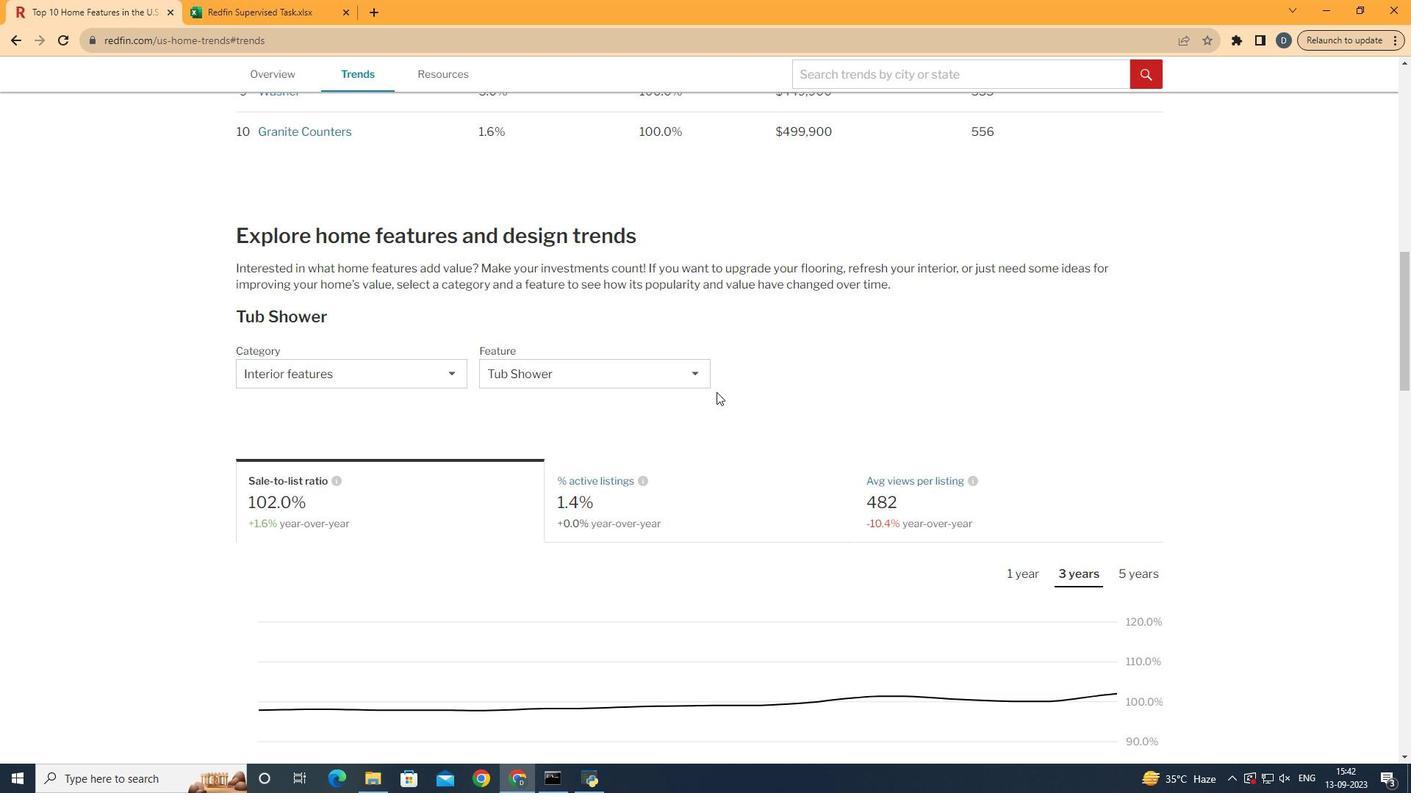 
Action: Mouse scrolled (732, 407) with delta (0, 0)
Screenshot: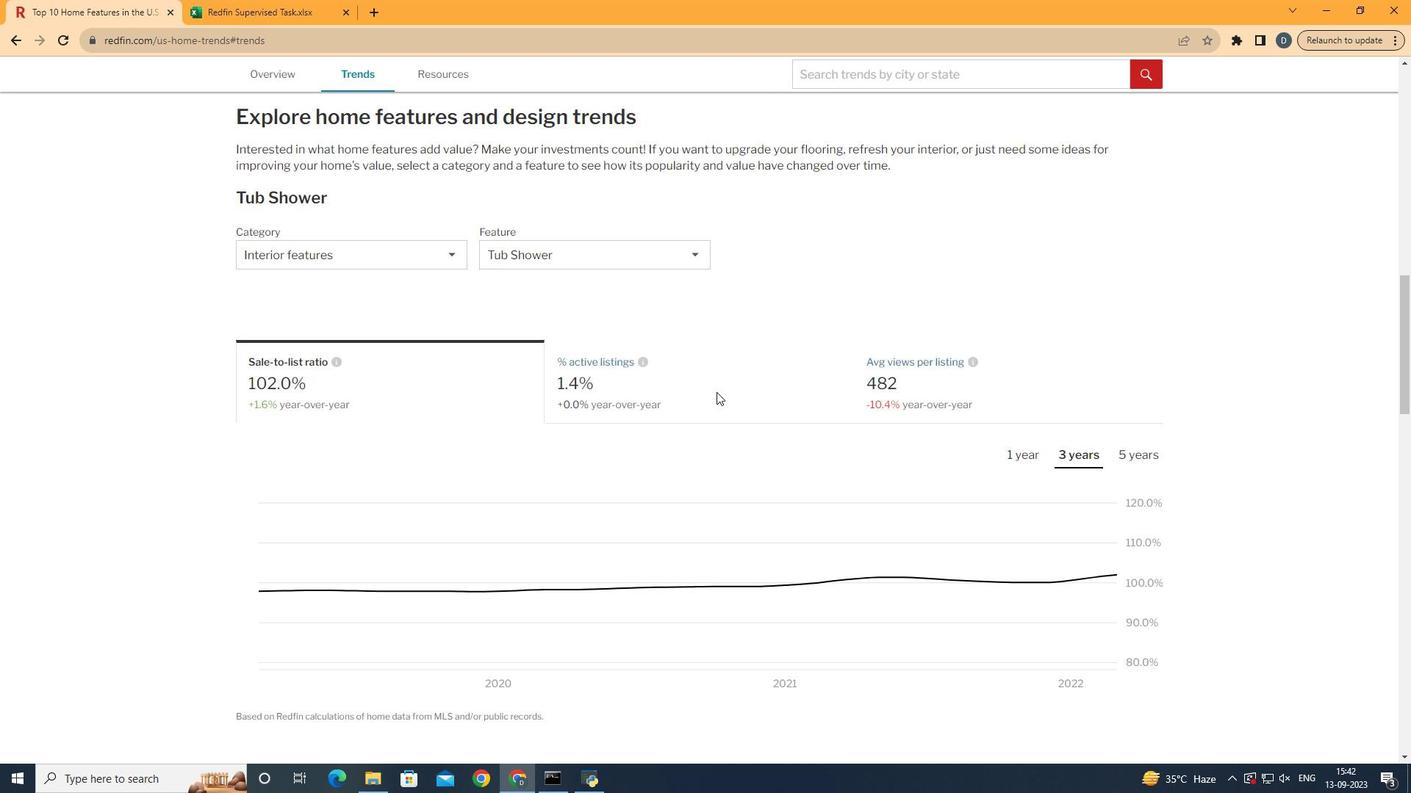 
Action: Mouse scrolled (732, 407) with delta (0, 0)
Screenshot: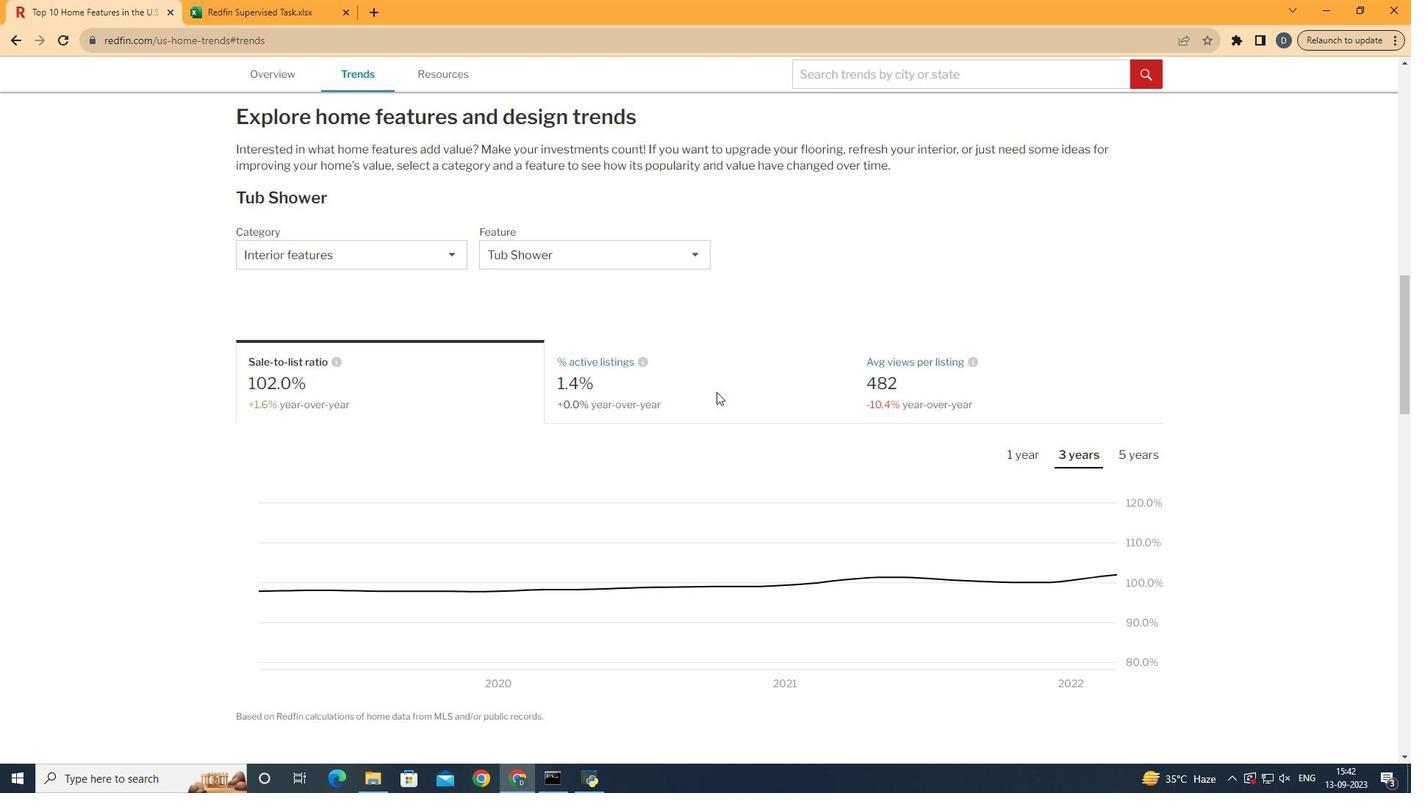 
Action: Mouse moved to (1020, 374)
Screenshot: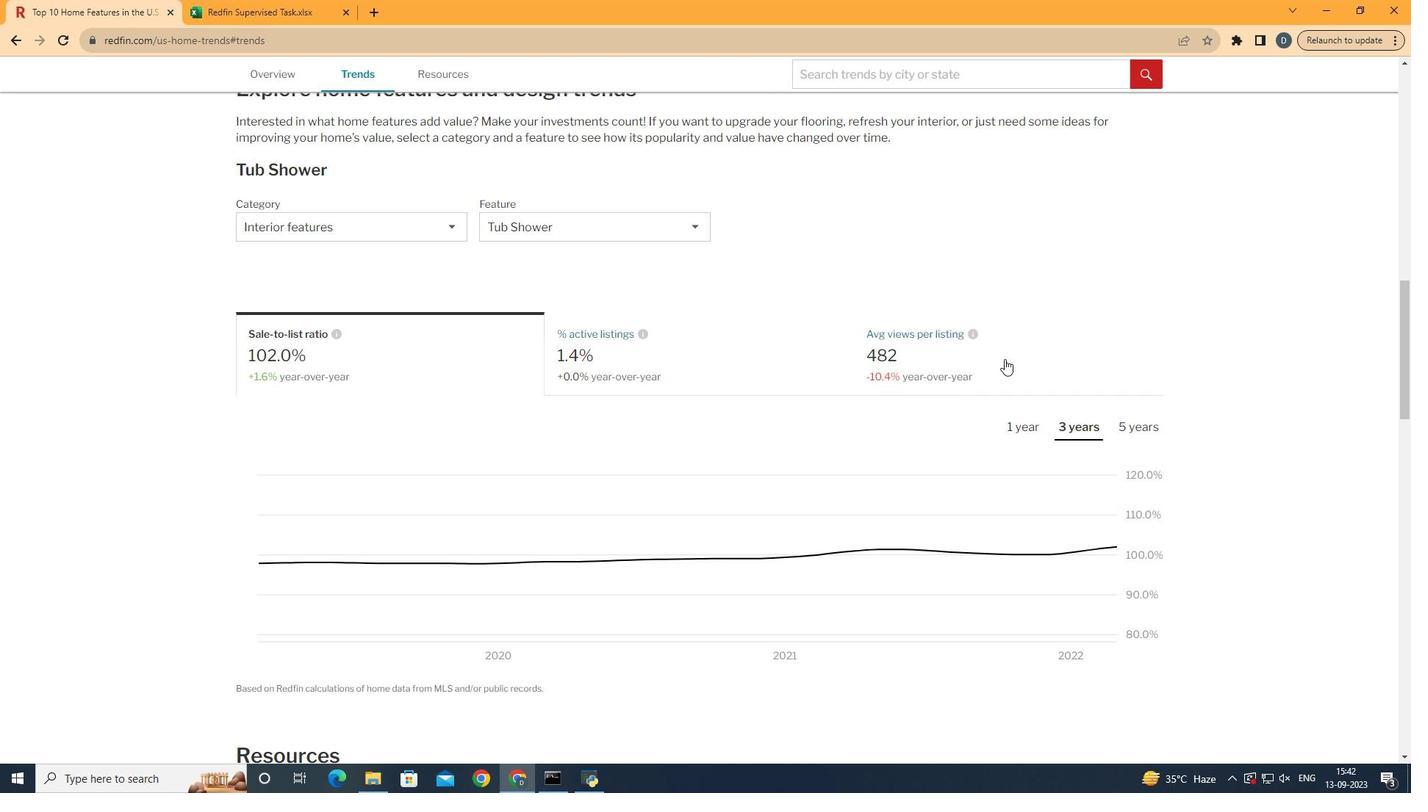 
Action: Mouse pressed left at (1020, 374)
Screenshot: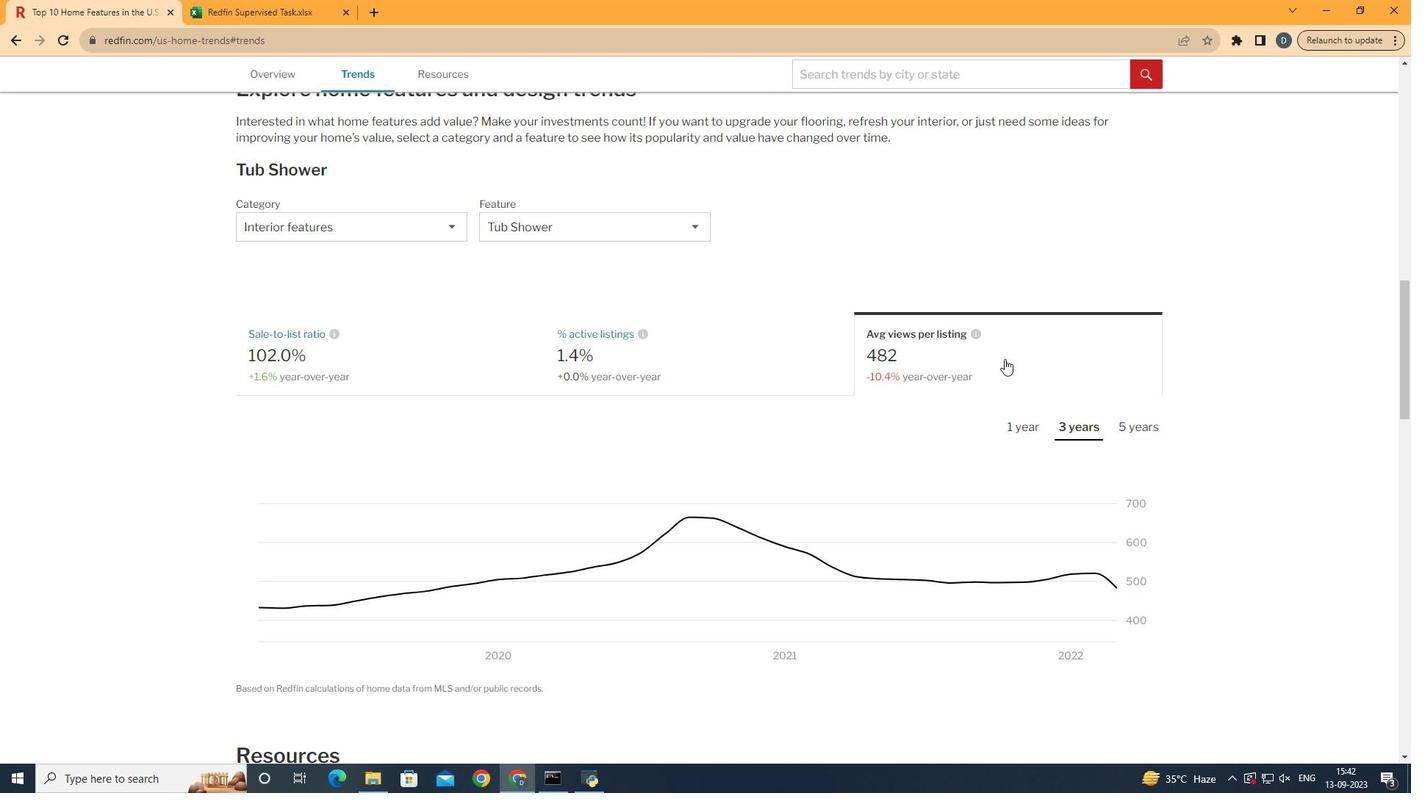 
Action: Mouse moved to (1036, 451)
Screenshot: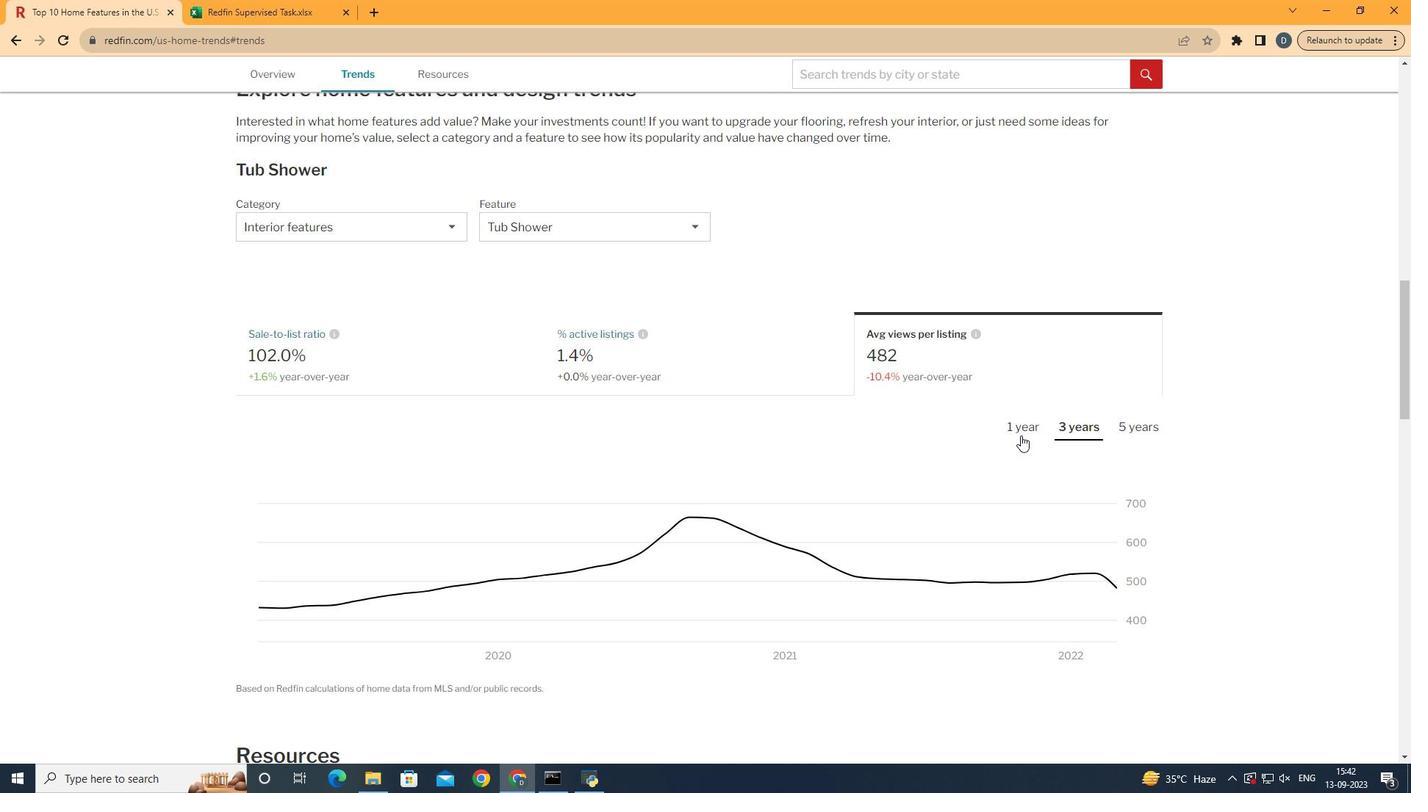 
Action: Mouse pressed left at (1036, 451)
Screenshot: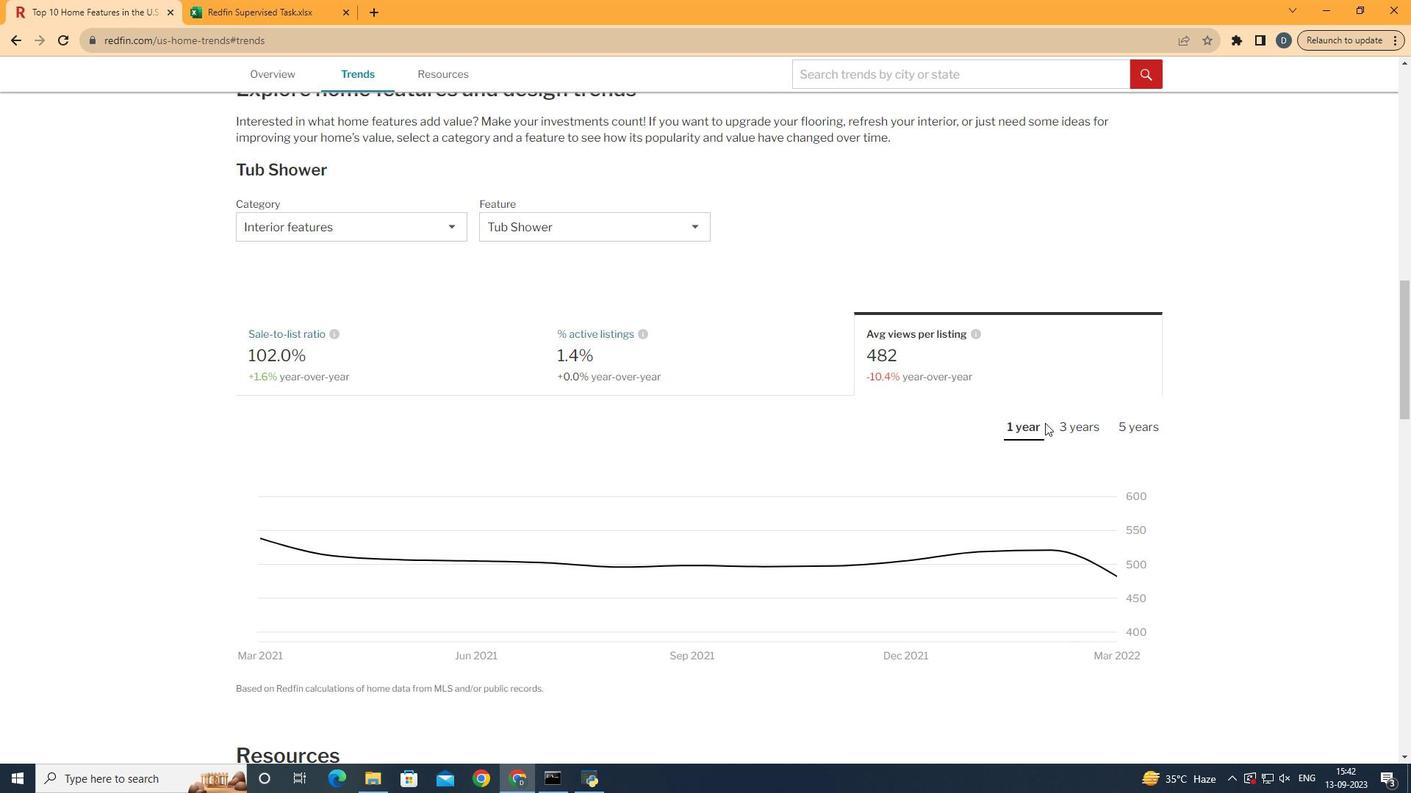 
Action: Mouse moved to (1123, 388)
Screenshot: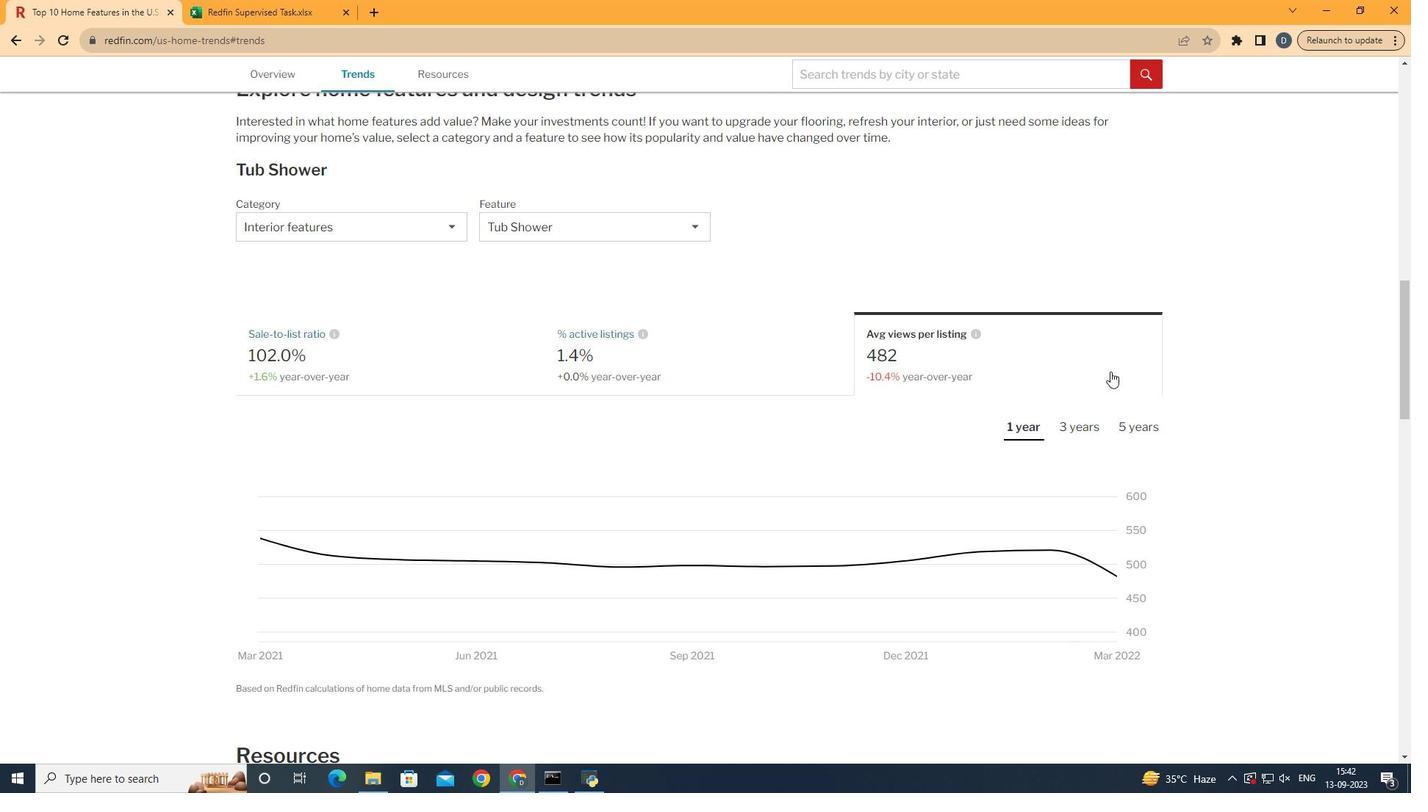 
